 Task: Look for space in Edwardsville, United States from 8th August, 2023 to 15th August, 2023 for 9 adults in price range Rs.10000 to Rs.14000. Place can be shared room with 5 bedrooms having 9 beds and 5 bathrooms. Property type can be house, flat, guest house. Amenities needed are: wifi, TV, free parkinig on premises, gym, breakfast. Booking option can be shelf check-in. Required host language is English.
Action: Mouse moved to (419, 107)
Screenshot: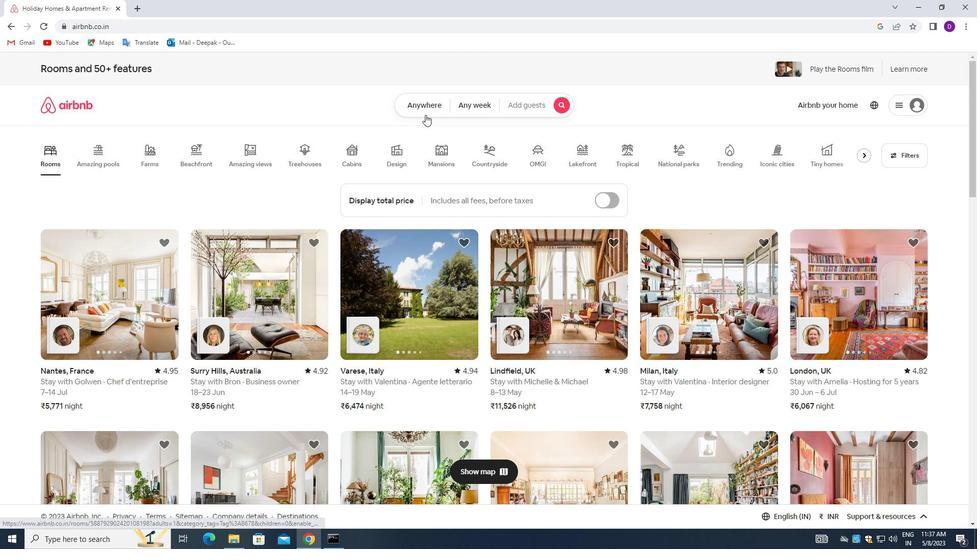 
Action: Mouse pressed left at (419, 107)
Screenshot: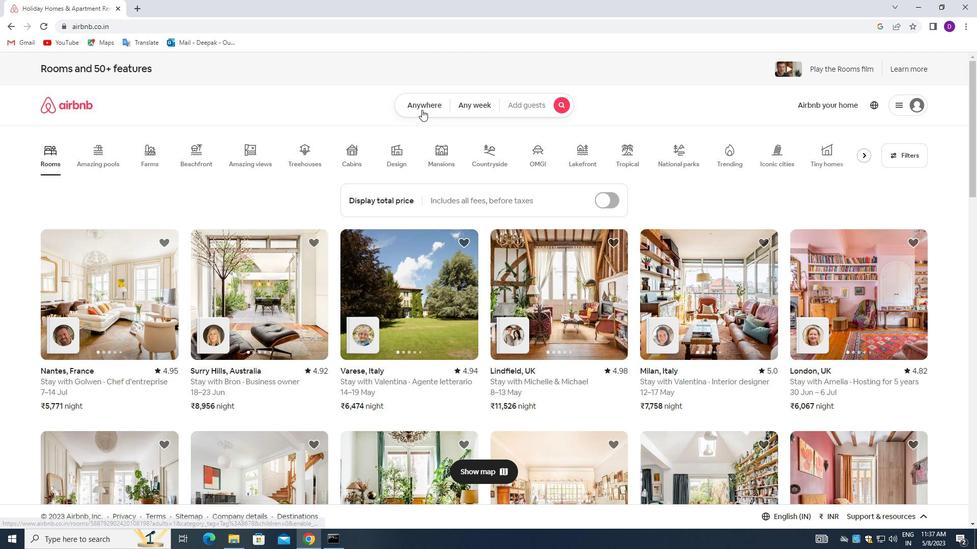 
Action: Mouse moved to (369, 145)
Screenshot: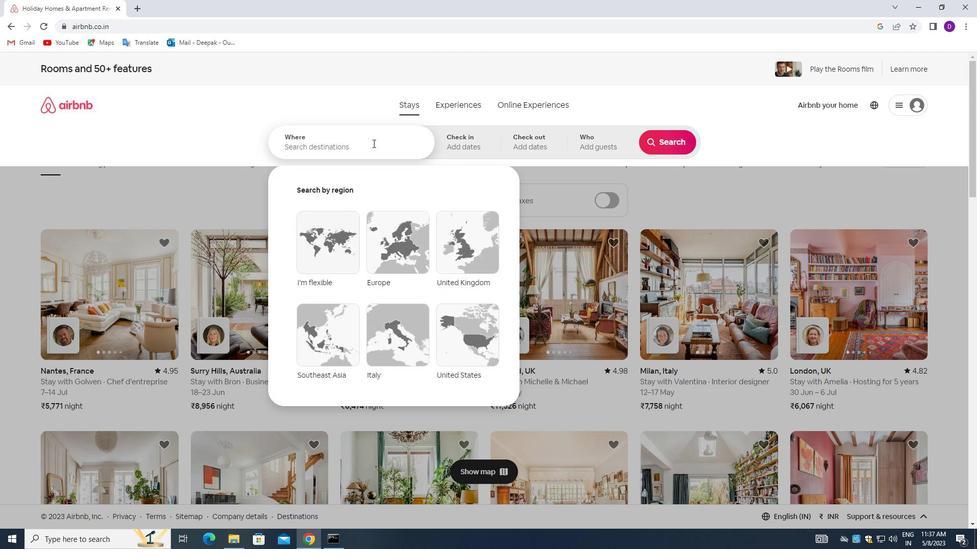 
Action: Mouse pressed left at (369, 145)
Screenshot: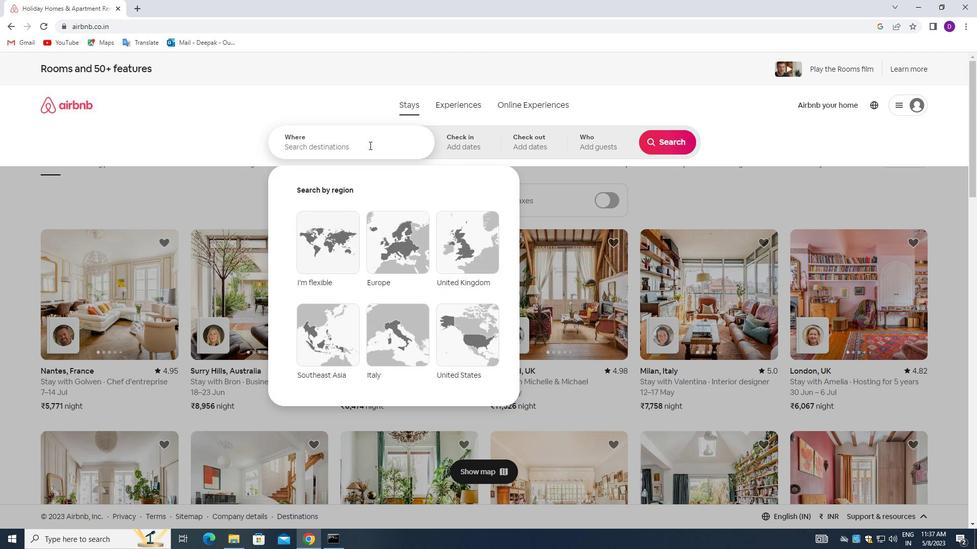 
Action: Mouse moved to (200, 211)
Screenshot: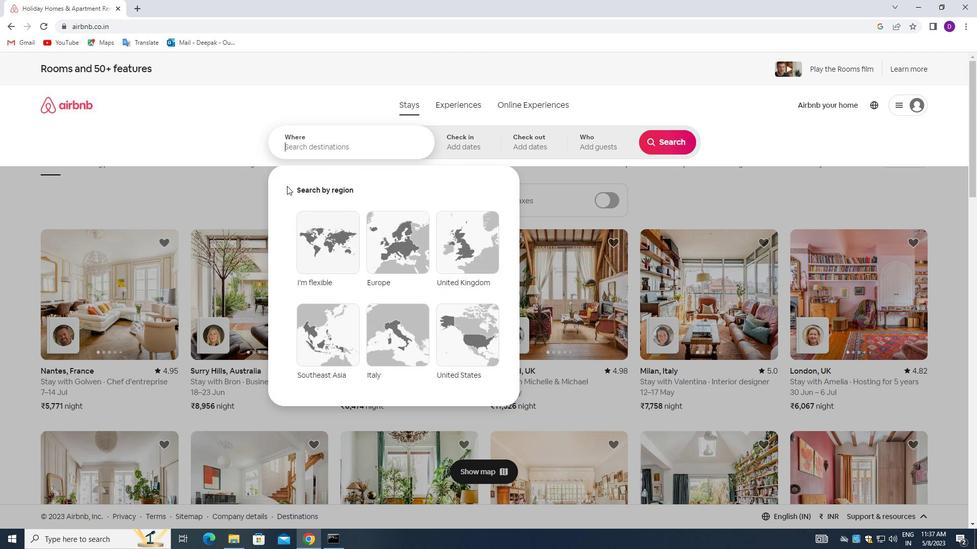 
Action: Key pressed <Key.shift_r>Edwardsville,<Key.space><Key.shift>UNITED<Key.space><Key.shift_r>STATES<Key.enter>
Screenshot: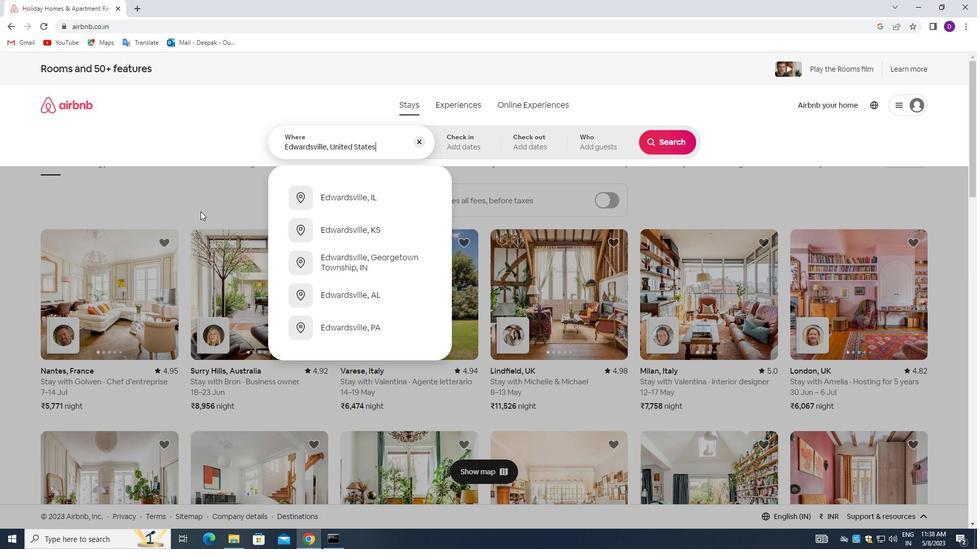 
Action: Mouse moved to (509, 241)
Screenshot: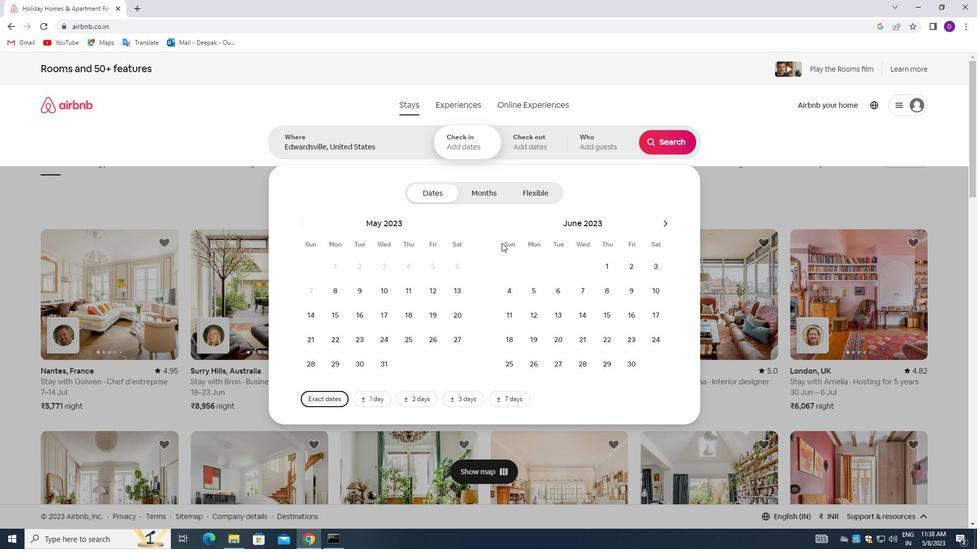 
Action: Mouse scrolled (509, 240) with delta (0, 0)
Screenshot: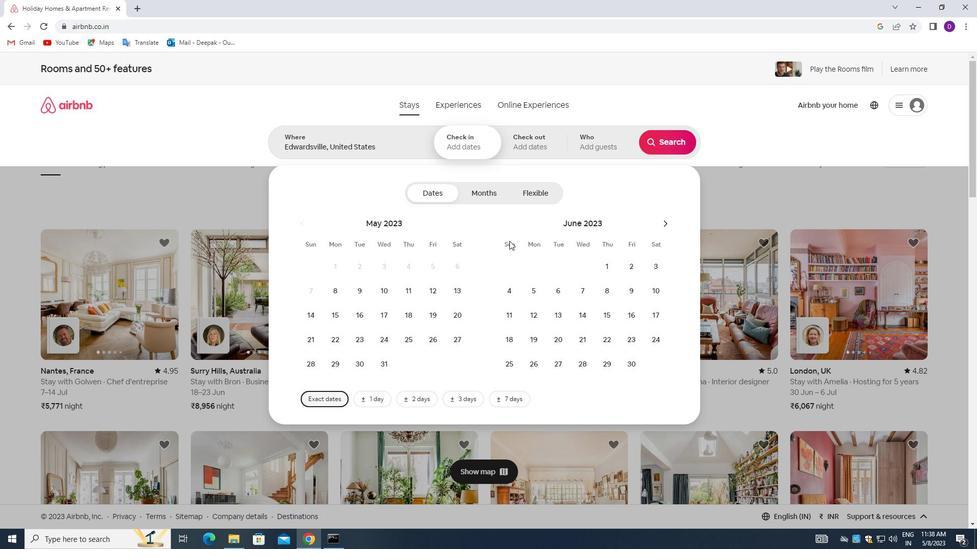 
Action: Mouse moved to (509, 241)
Screenshot: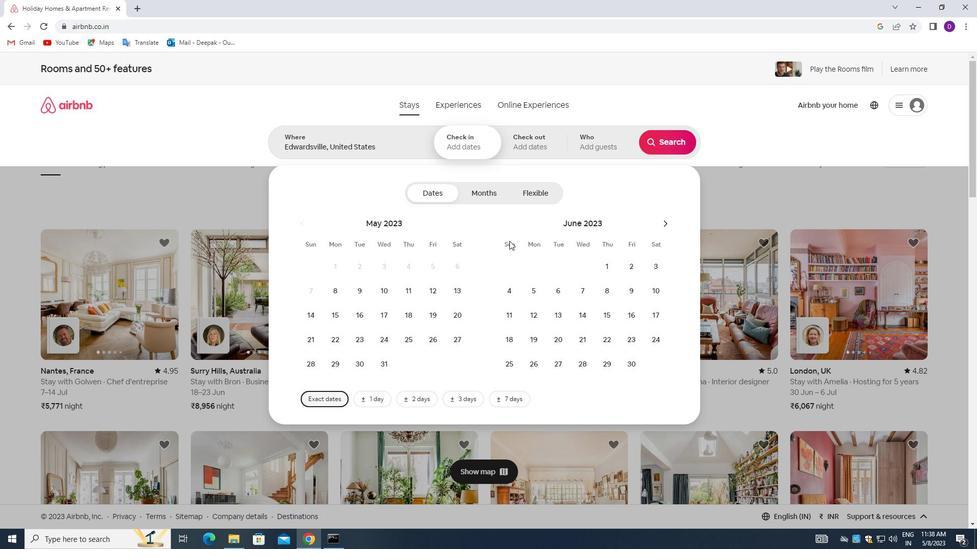 
Action: Mouse scrolled (509, 240) with delta (0, 0)
Screenshot: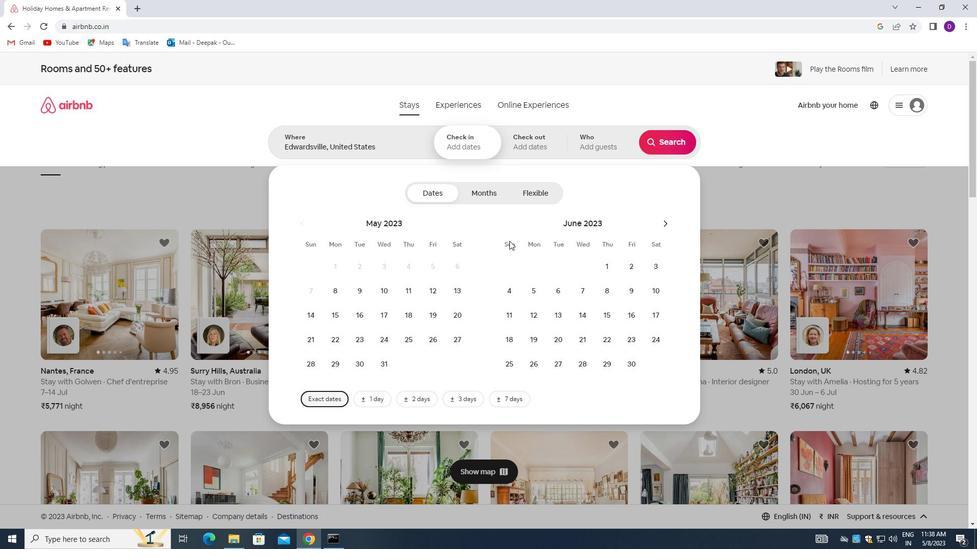 
Action: Mouse moved to (666, 230)
Screenshot: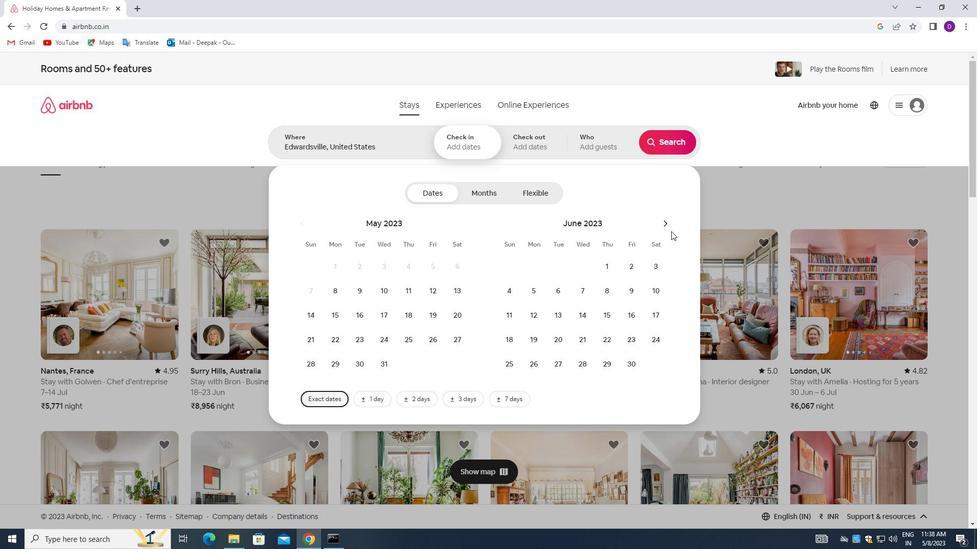 
Action: Mouse pressed left at (666, 230)
Screenshot: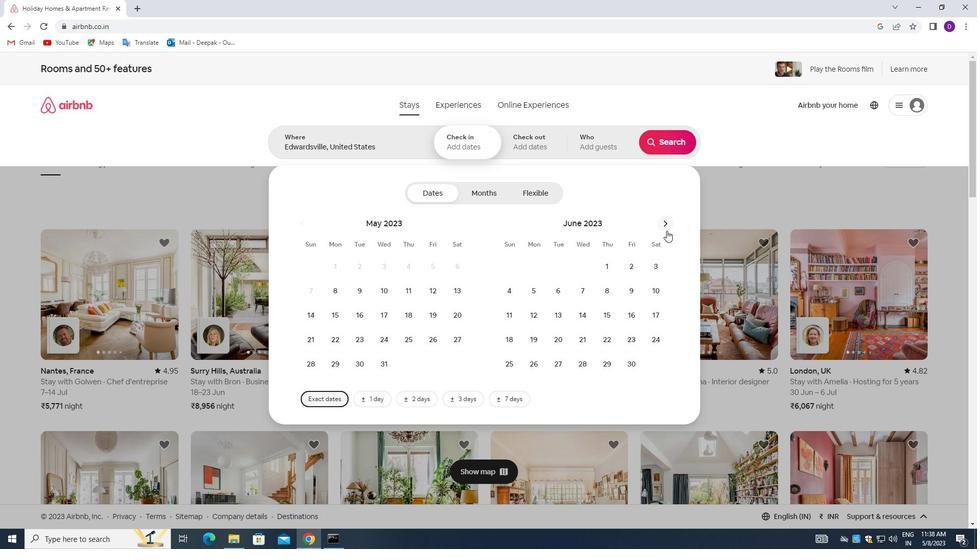 
Action: Mouse pressed left at (666, 230)
Screenshot: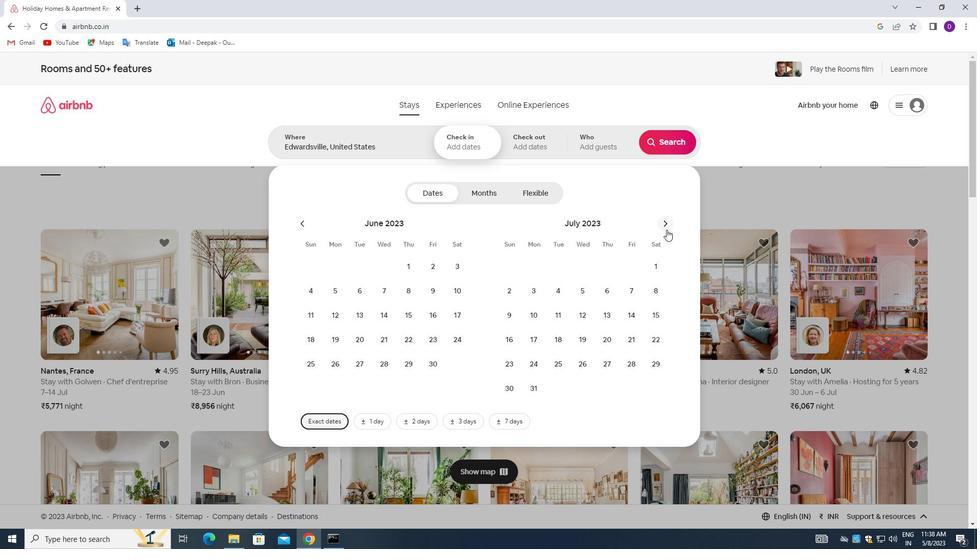 
Action: Mouse moved to (563, 292)
Screenshot: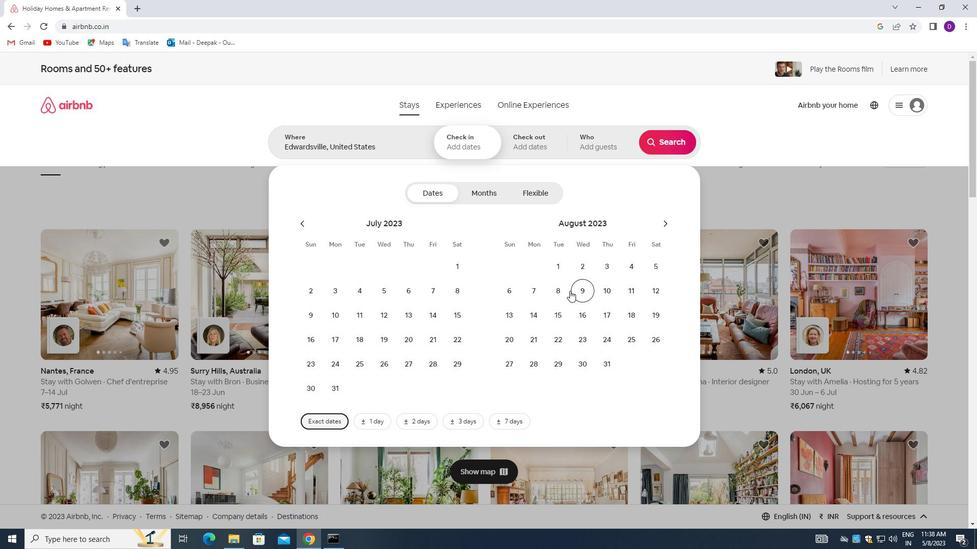
Action: Mouse pressed left at (563, 292)
Screenshot: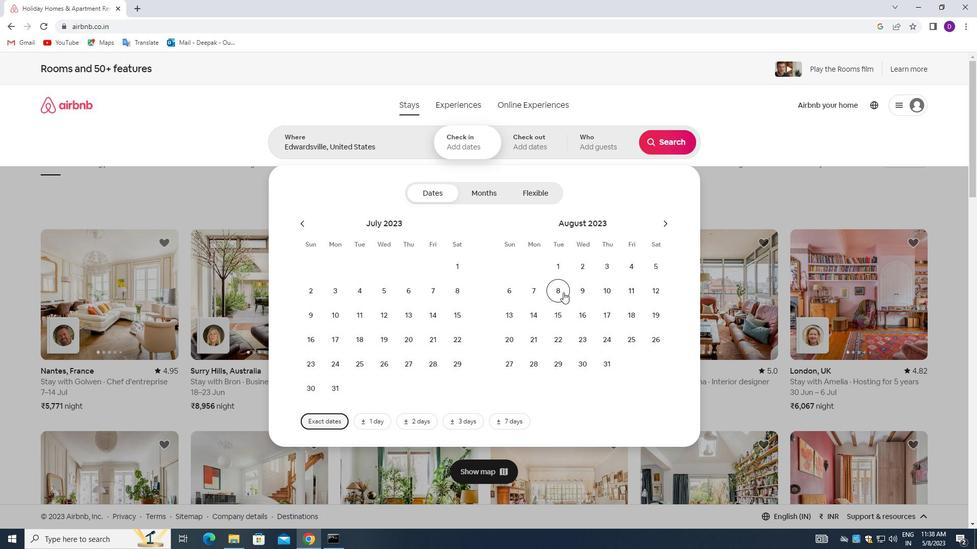 
Action: Mouse moved to (562, 312)
Screenshot: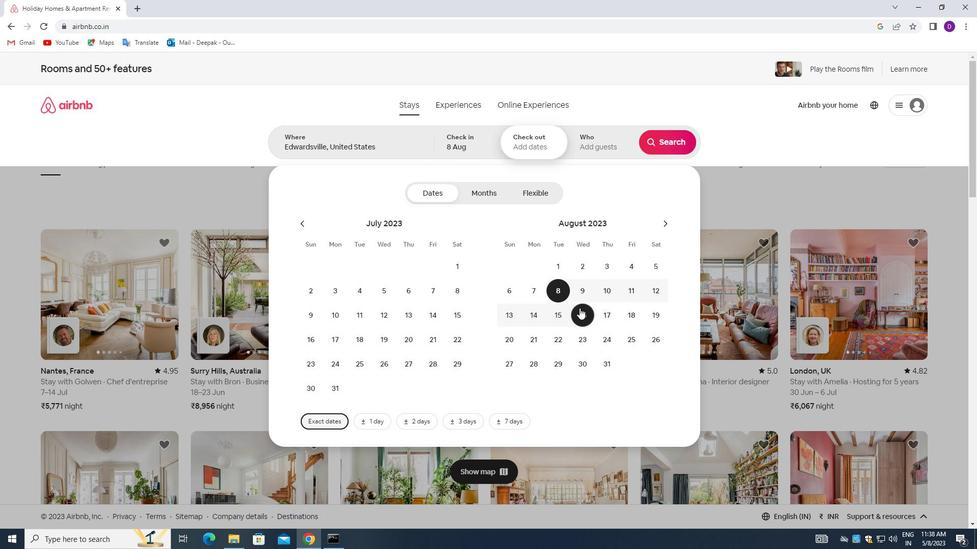 
Action: Mouse pressed left at (562, 312)
Screenshot: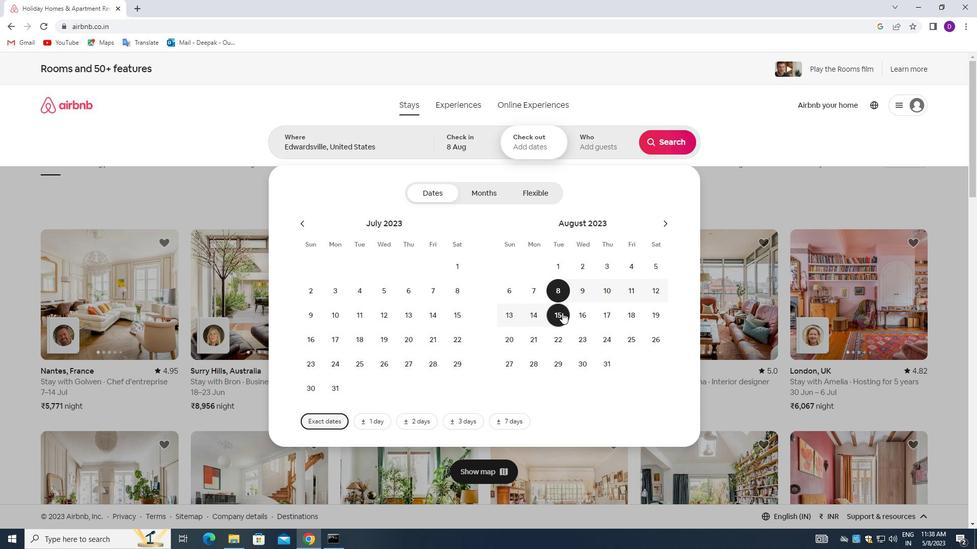 
Action: Mouse moved to (592, 146)
Screenshot: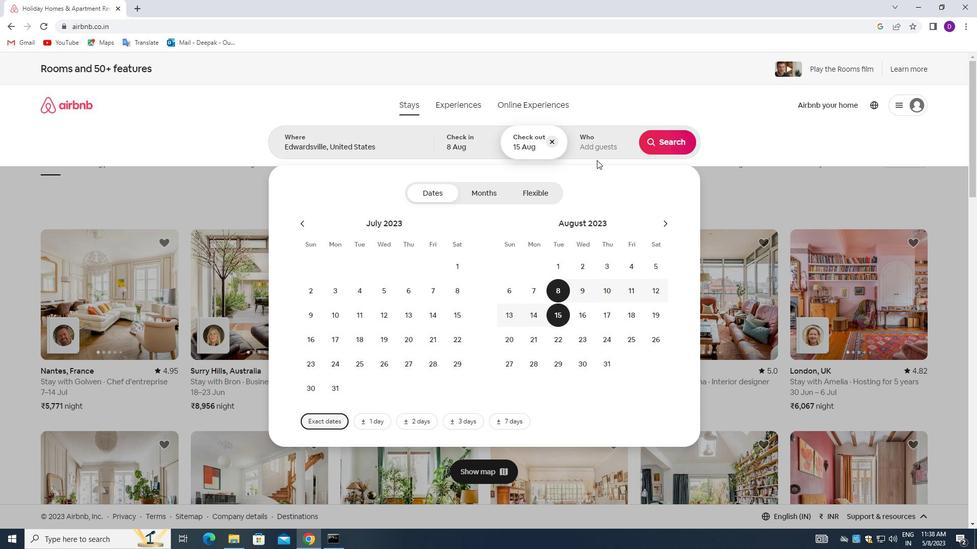 
Action: Mouse pressed left at (592, 146)
Screenshot: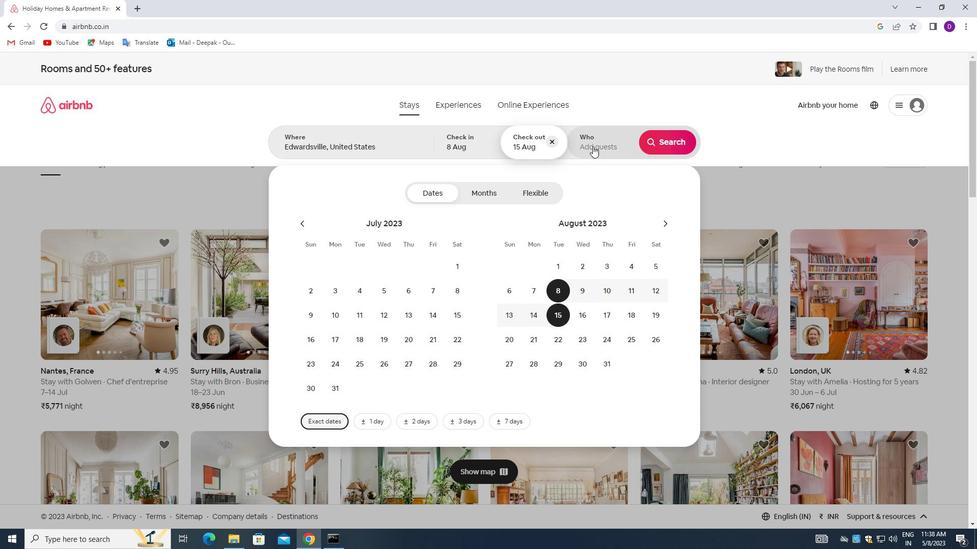 
Action: Mouse moved to (667, 197)
Screenshot: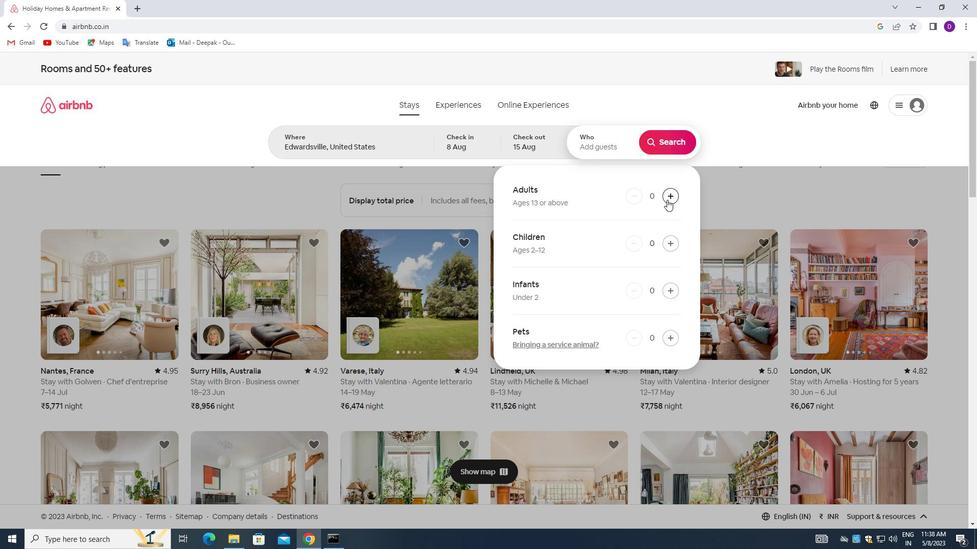 
Action: Mouse pressed left at (667, 197)
Screenshot: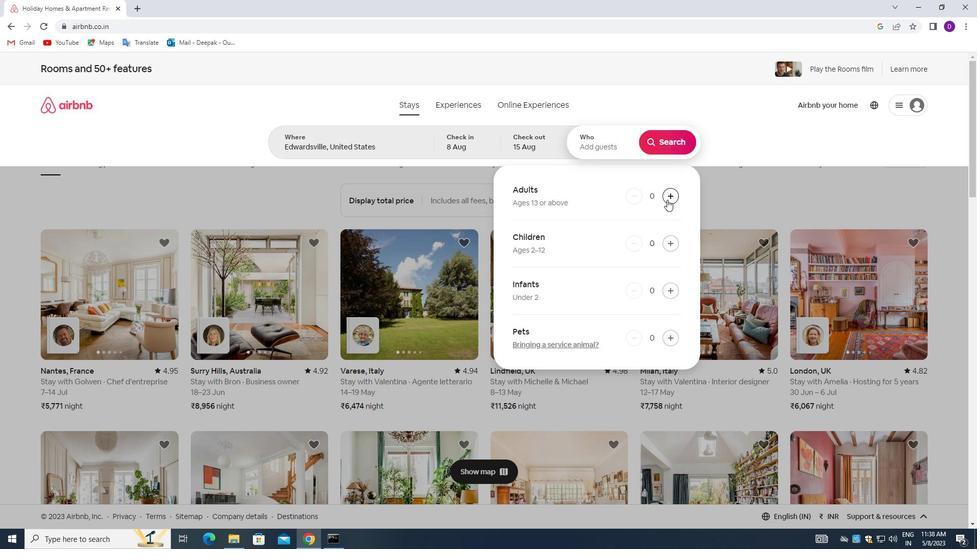 
Action: Mouse pressed left at (667, 197)
Screenshot: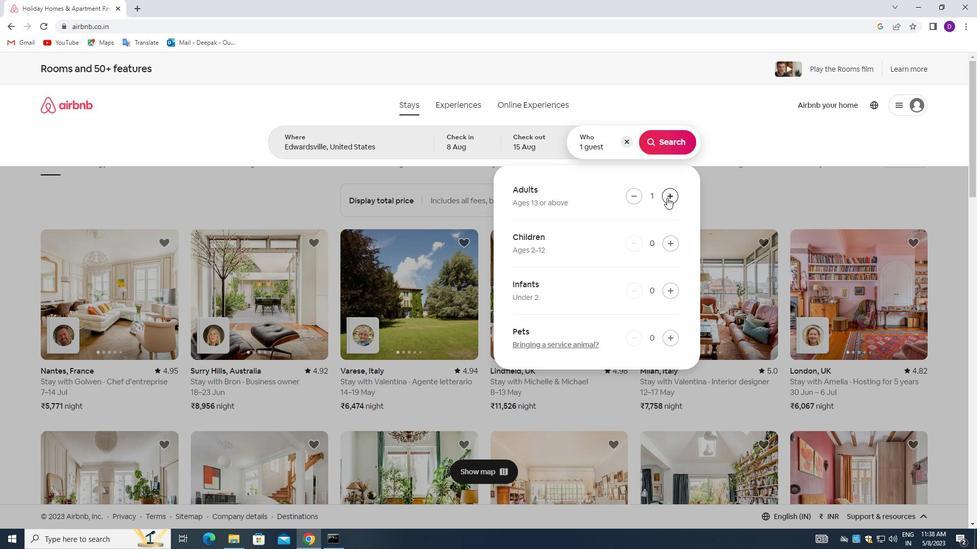 
Action: Mouse pressed left at (667, 197)
Screenshot: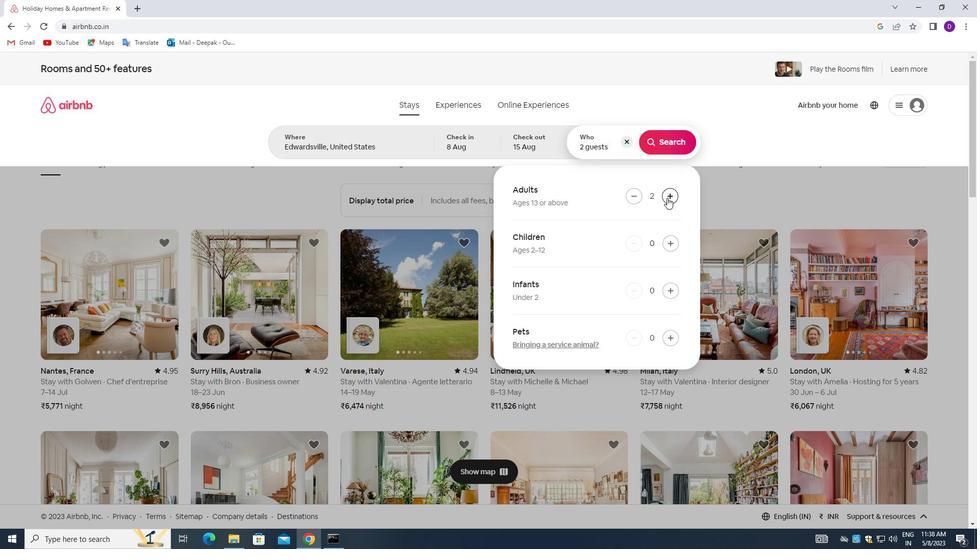 
Action: Mouse pressed left at (667, 197)
Screenshot: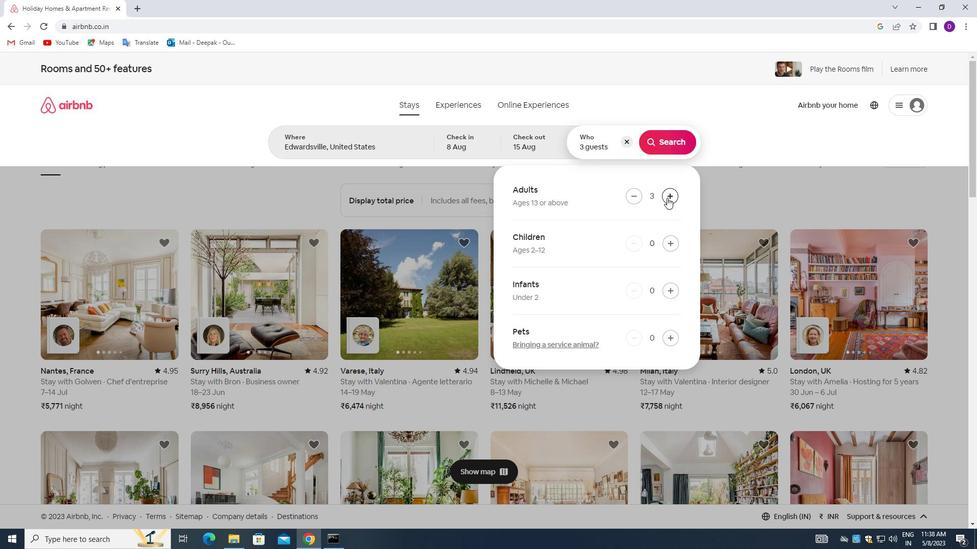 
Action: Mouse pressed left at (667, 197)
Screenshot: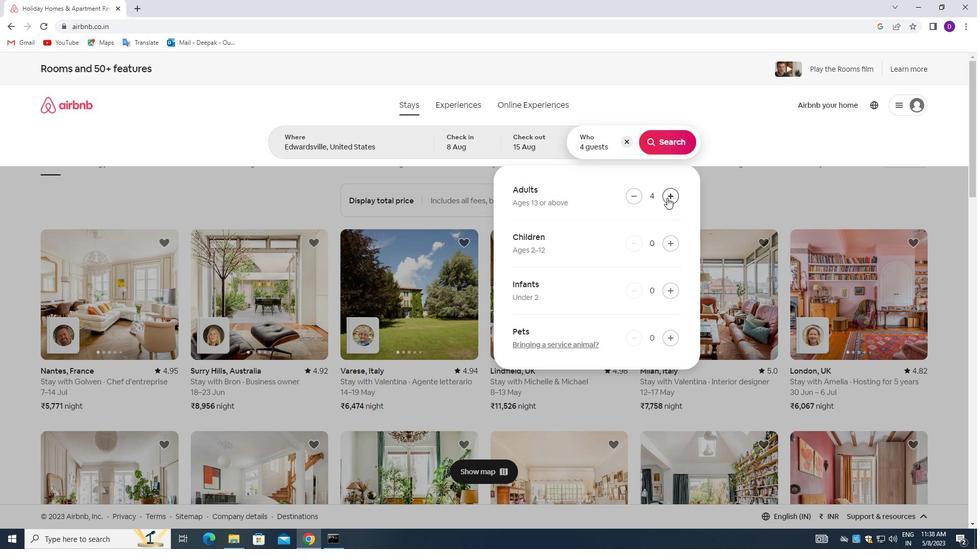 
Action: Mouse pressed left at (667, 197)
Screenshot: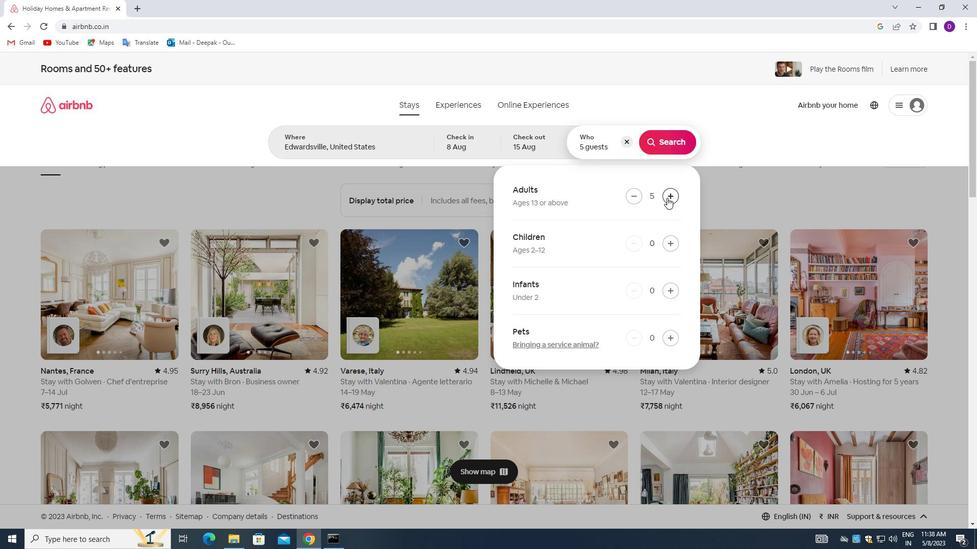 
Action: Mouse pressed left at (667, 197)
Screenshot: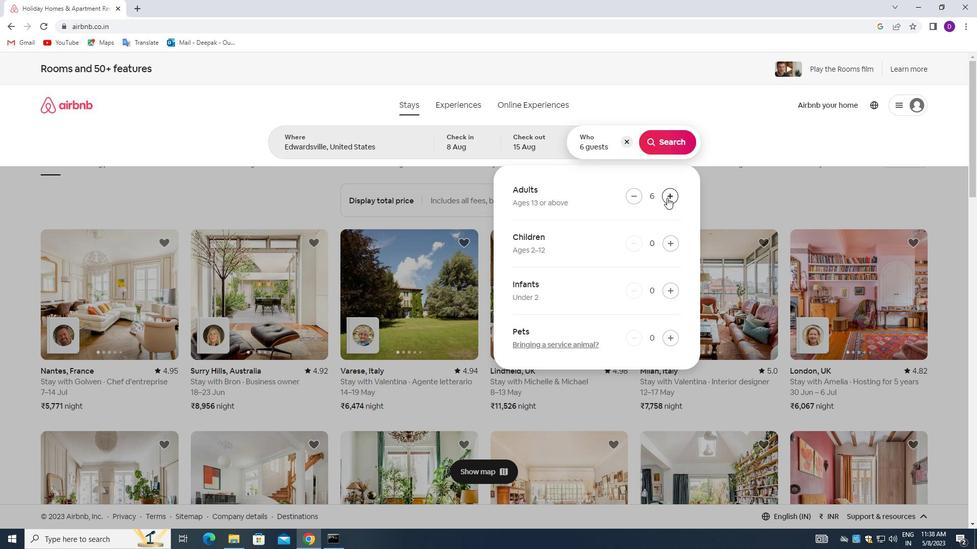 
Action: Mouse pressed left at (667, 197)
Screenshot: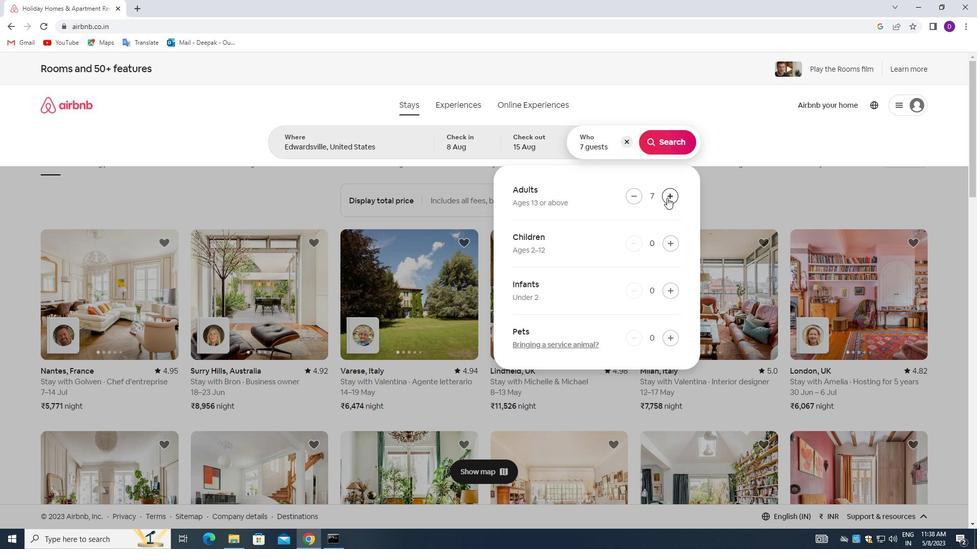 
Action: Mouse pressed left at (667, 197)
Screenshot: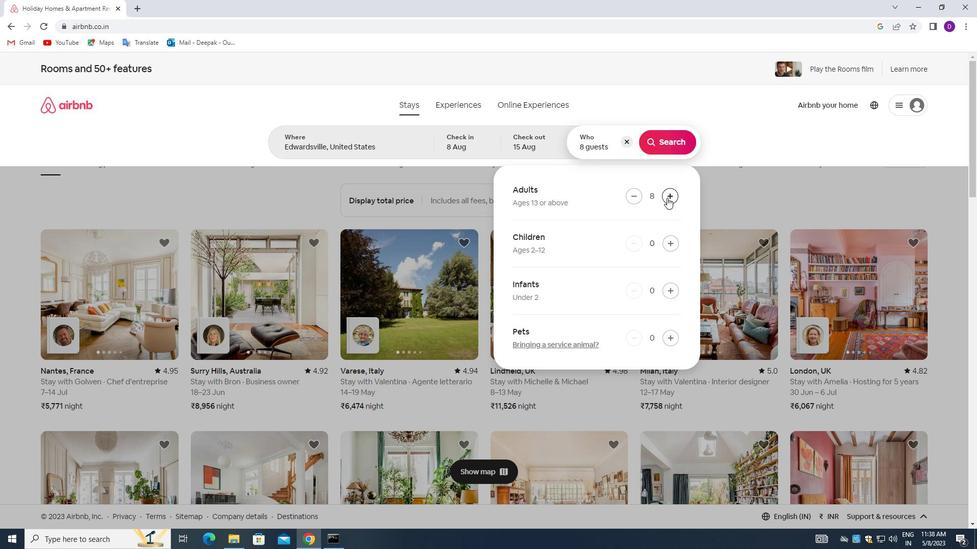 
Action: Mouse moved to (667, 146)
Screenshot: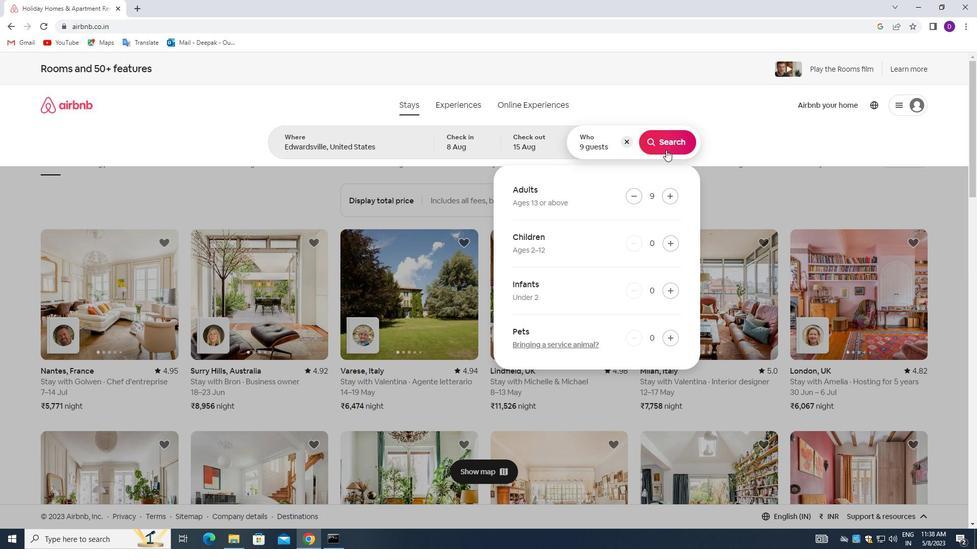 
Action: Mouse pressed left at (667, 146)
Screenshot: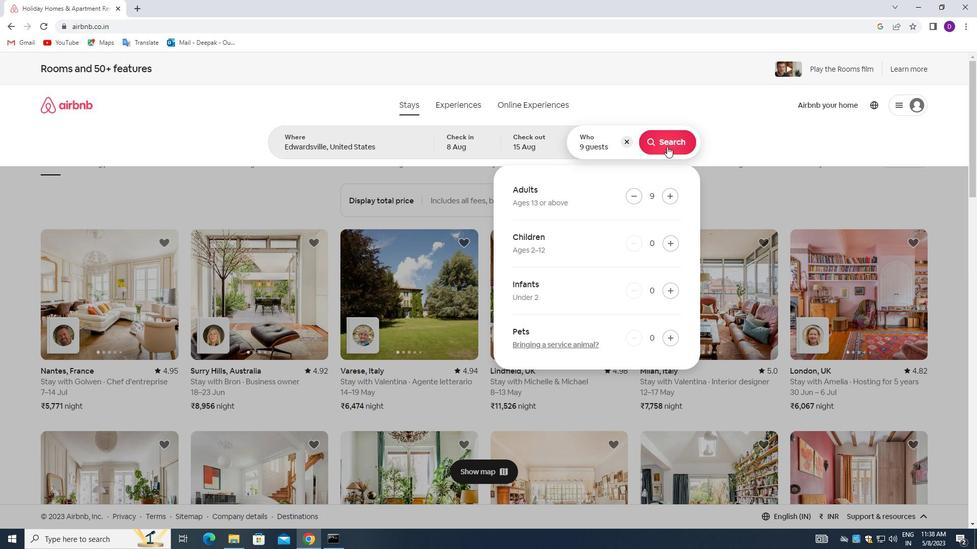 
Action: Mouse moved to (923, 72)
Screenshot: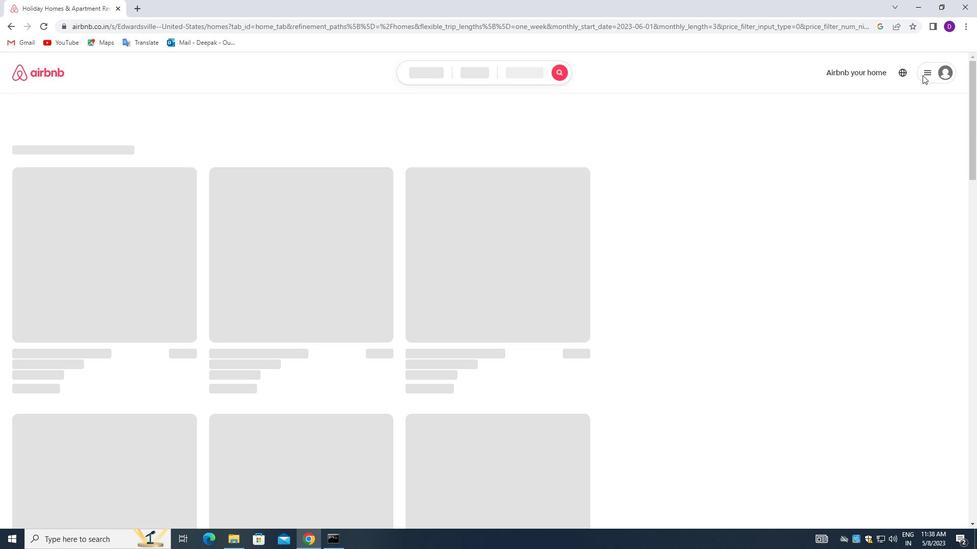 
Action: Mouse pressed left at (923, 72)
Screenshot: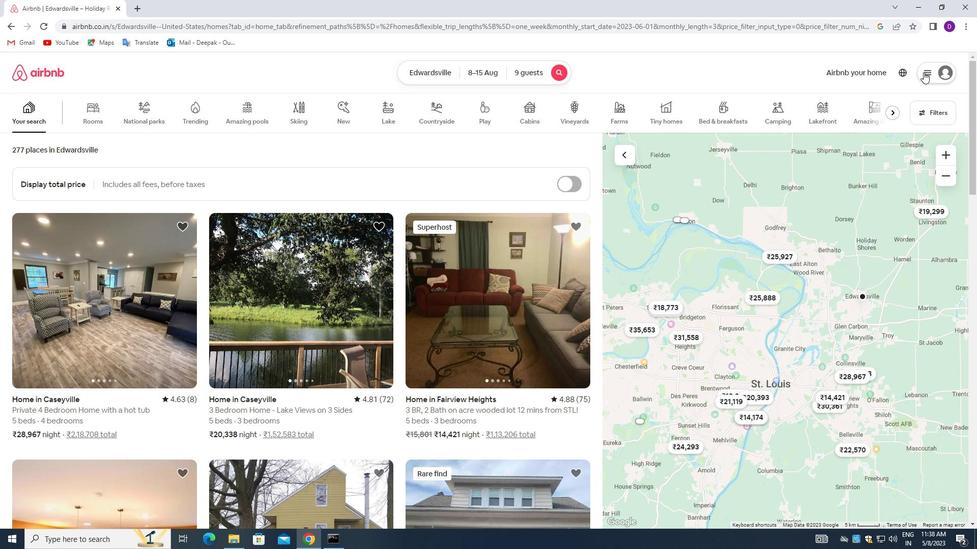 
Action: Mouse moved to (791, 76)
Screenshot: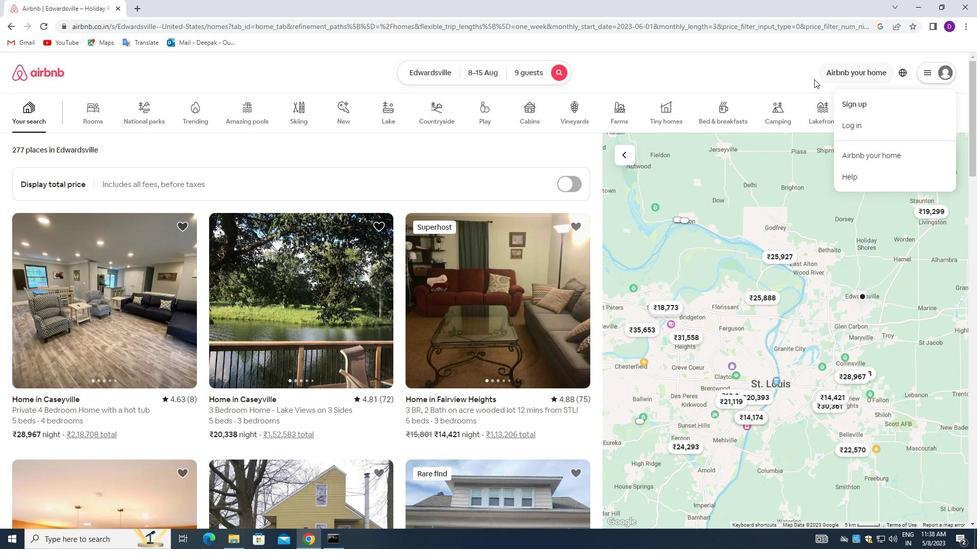 
Action: Mouse pressed left at (791, 76)
Screenshot: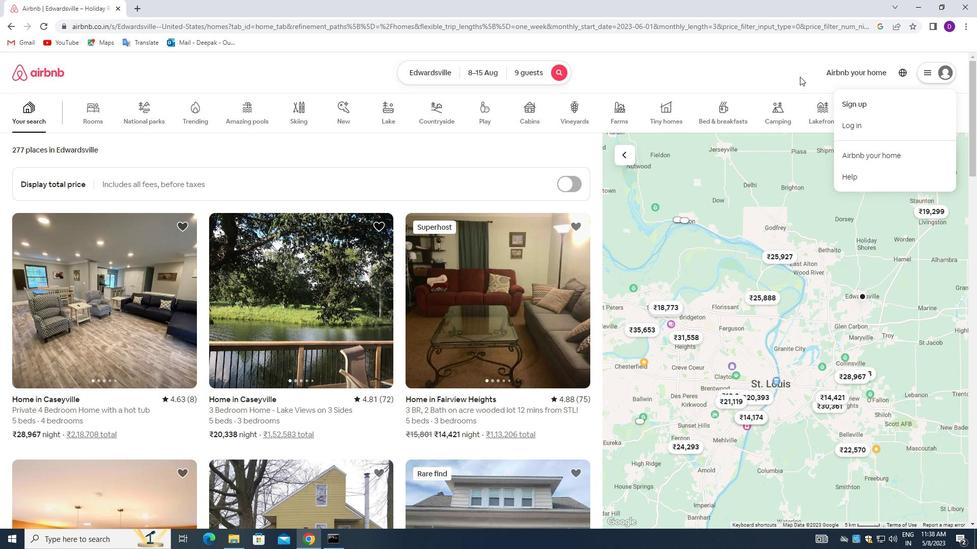 
Action: Mouse moved to (924, 113)
Screenshot: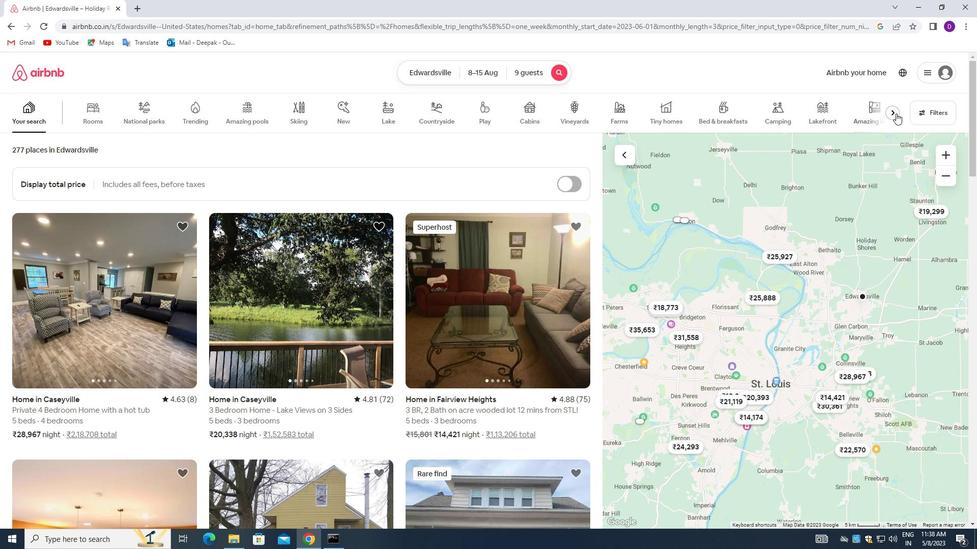 
Action: Mouse pressed left at (924, 113)
Screenshot: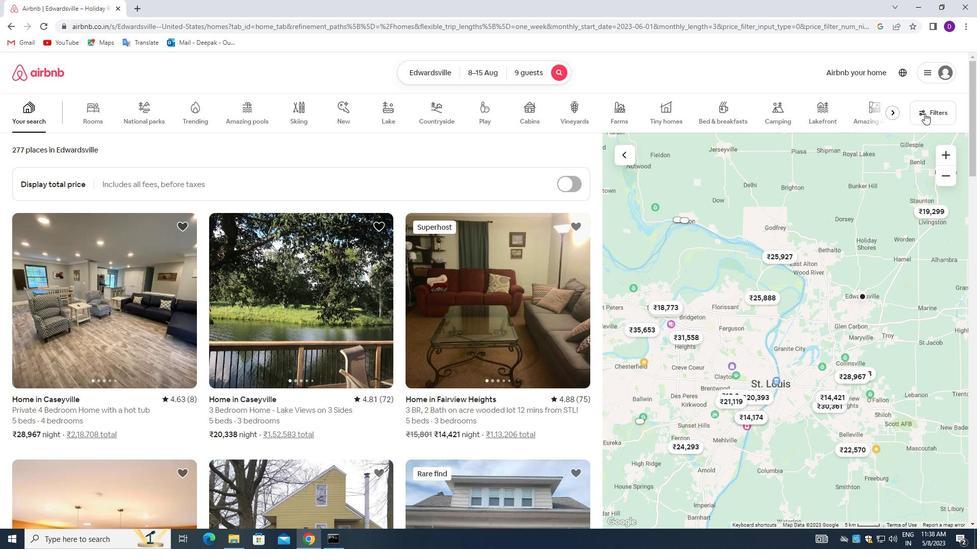 
Action: Mouse moved to (352, 363)
Screenshot: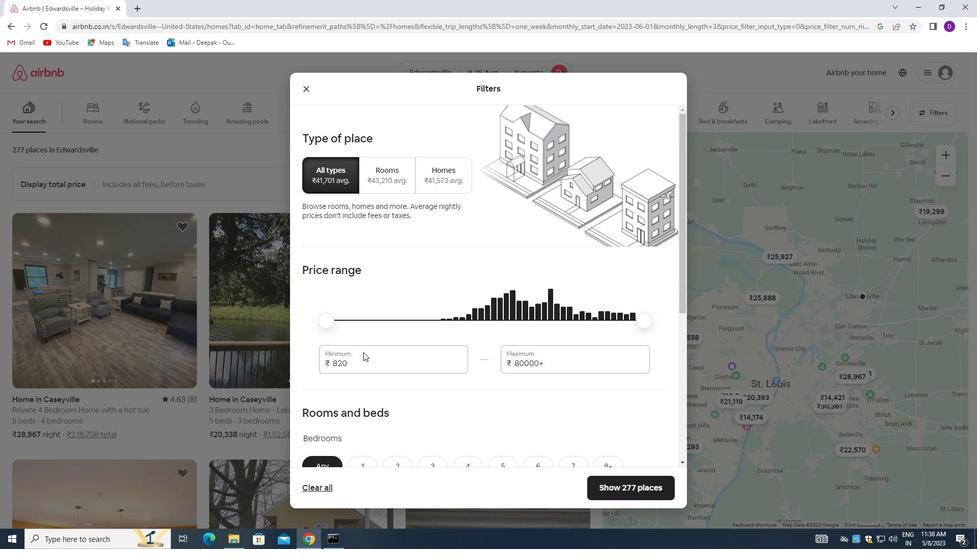 
Action: Mouse pressed left at (352, 363)
Screenshot: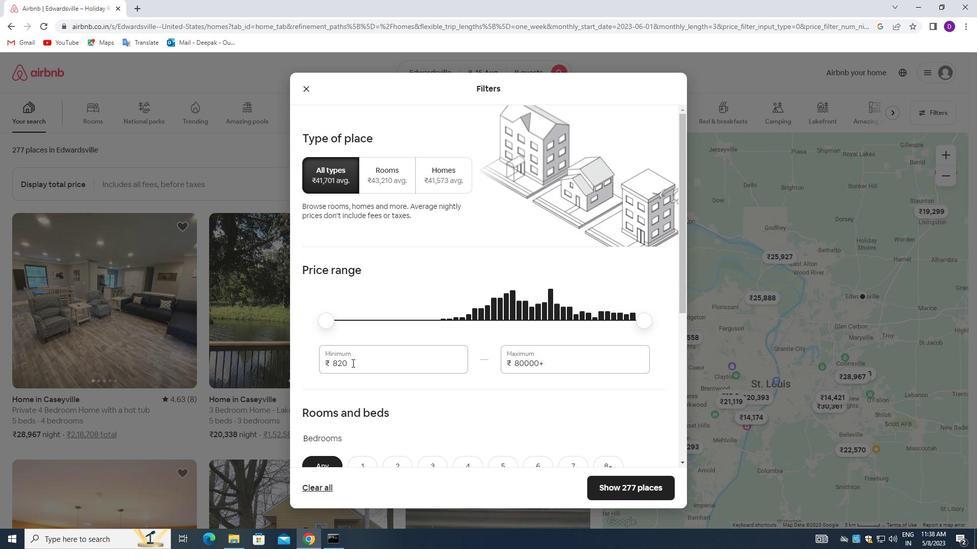 
Action: Mouse pressed left at (352, 363)
Screenshot: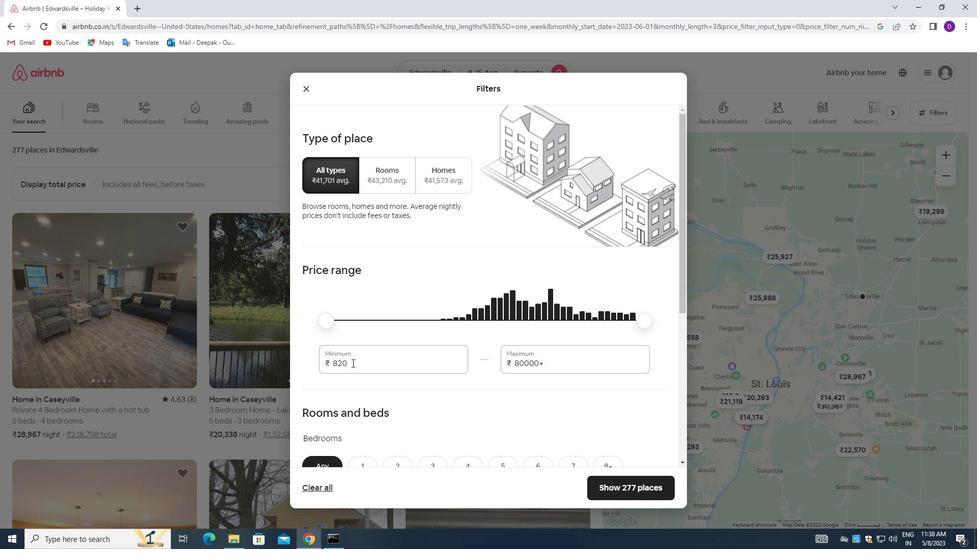 
Action: Key pressed 10000<Key.tab>14000
Screenshot: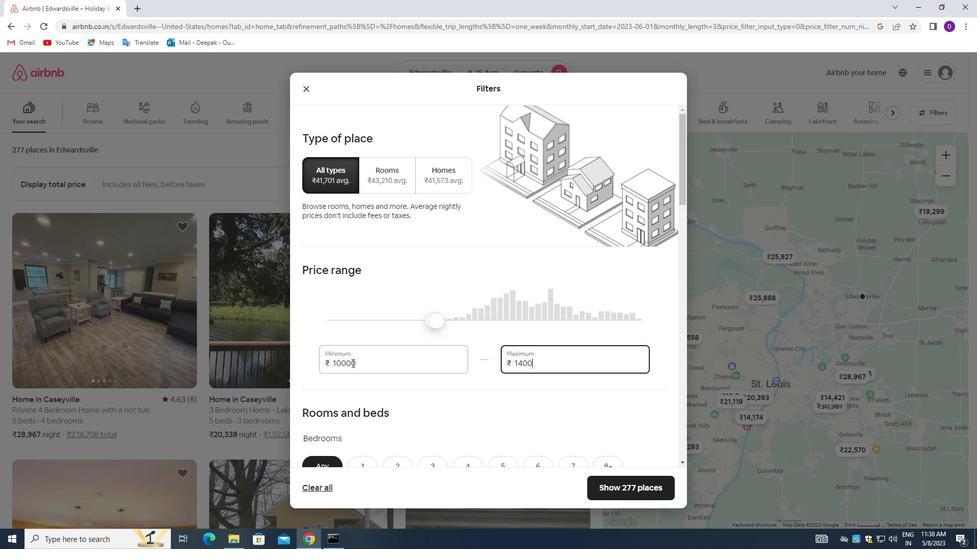 
Action: Mouse moved to (429, 349)
Screenshot: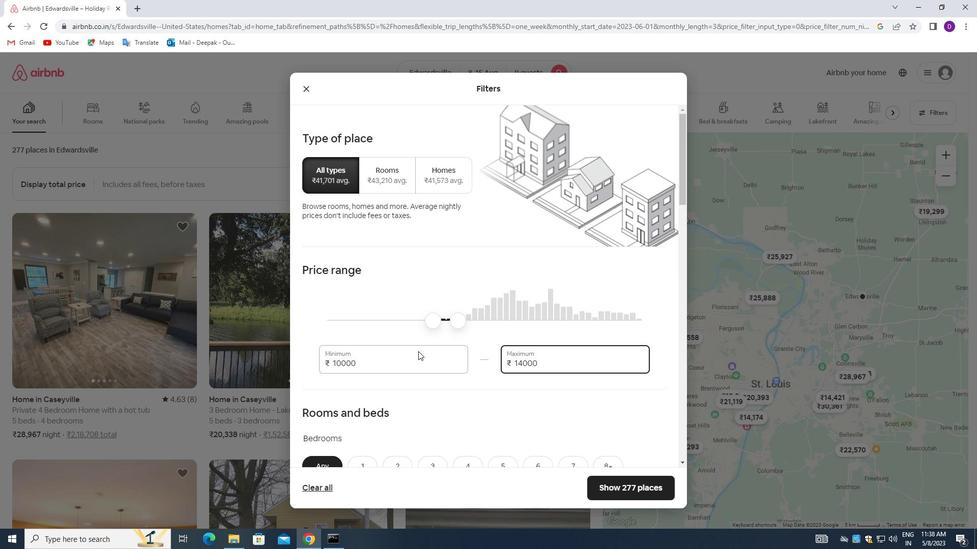 
Action: Mouse scrolled (429, 348) with delta (0, 0)
Screenshot: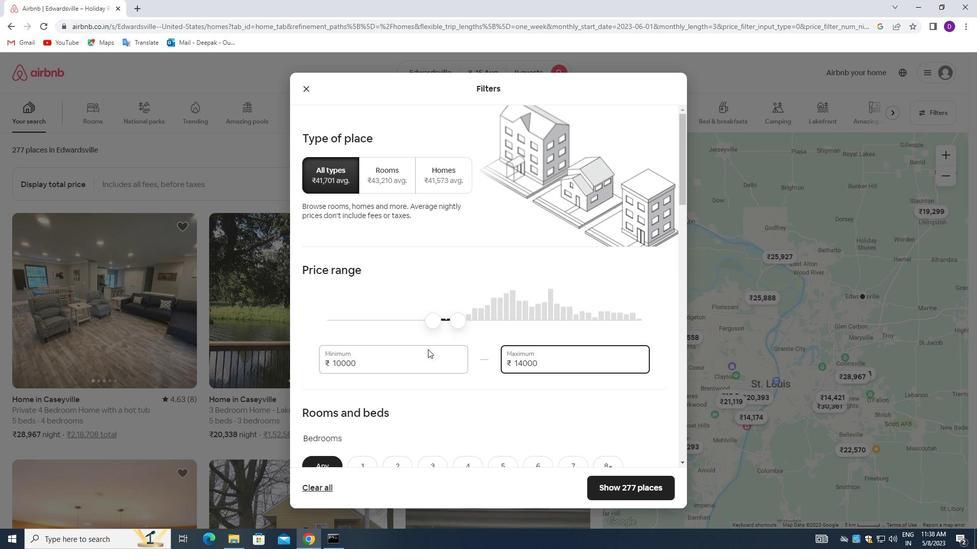
Action: Mouse scrolled (429, 348) with delta (0, 0)
Screenshot: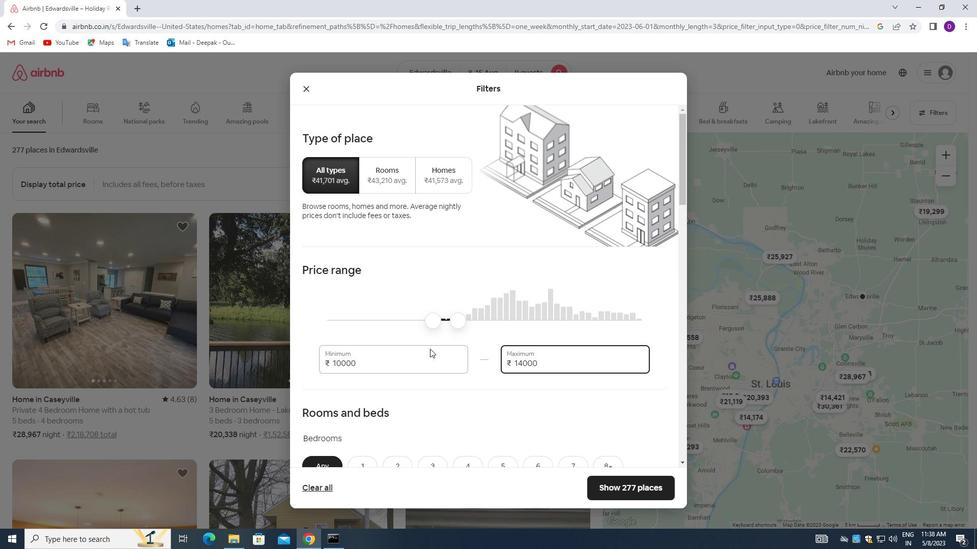 
Action: Mouse scrolled (429, 348) with delta (0, 0)
Screenshot: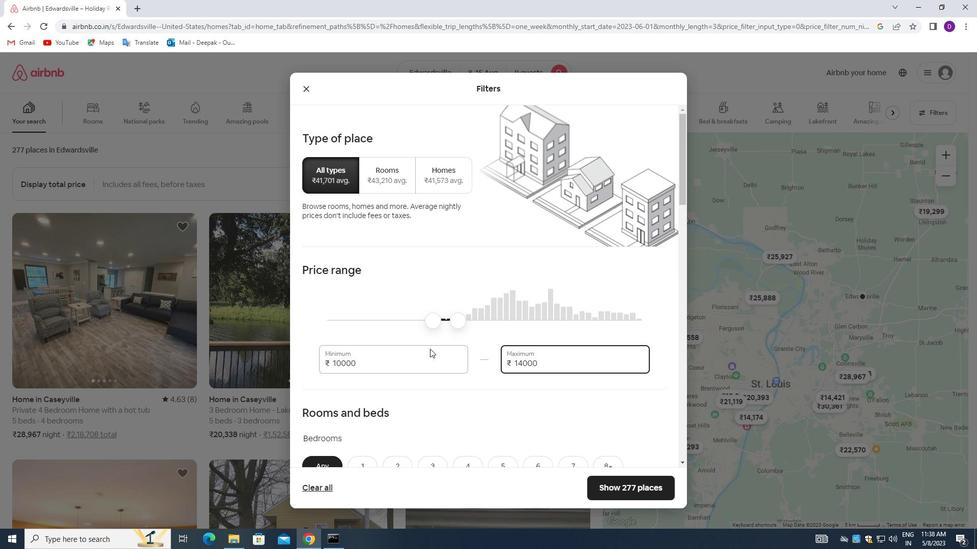 
Action: Mouse scrolled (429, 348) with delta (0, 0)
Screenshot: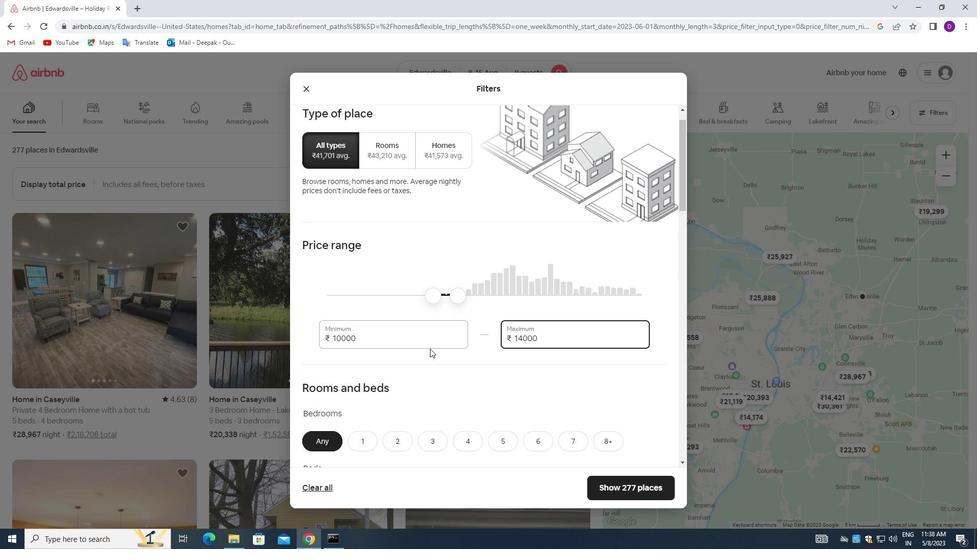 
Action: Mouse moved to (502, 267)
Screenshot: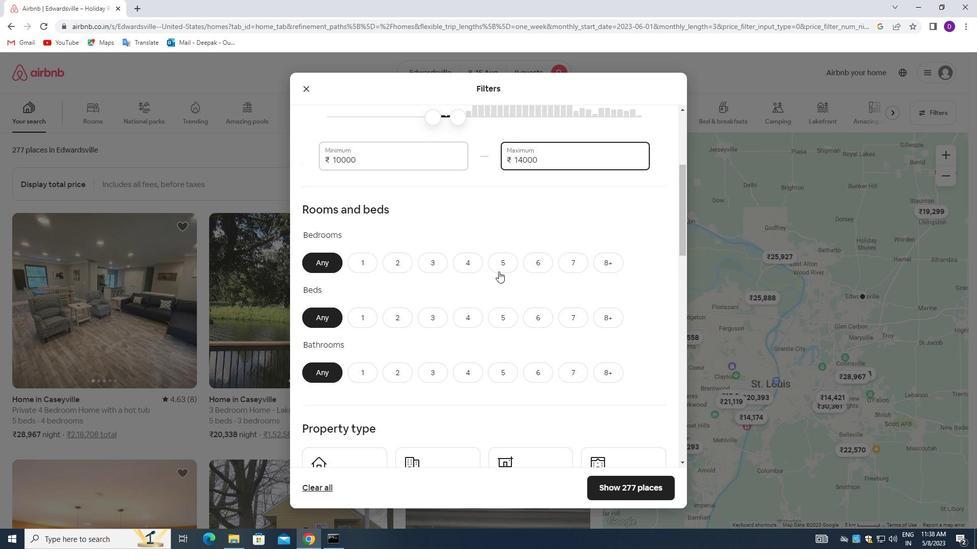 
Action: Mouse pressed left at (502, 267)
Screenshot: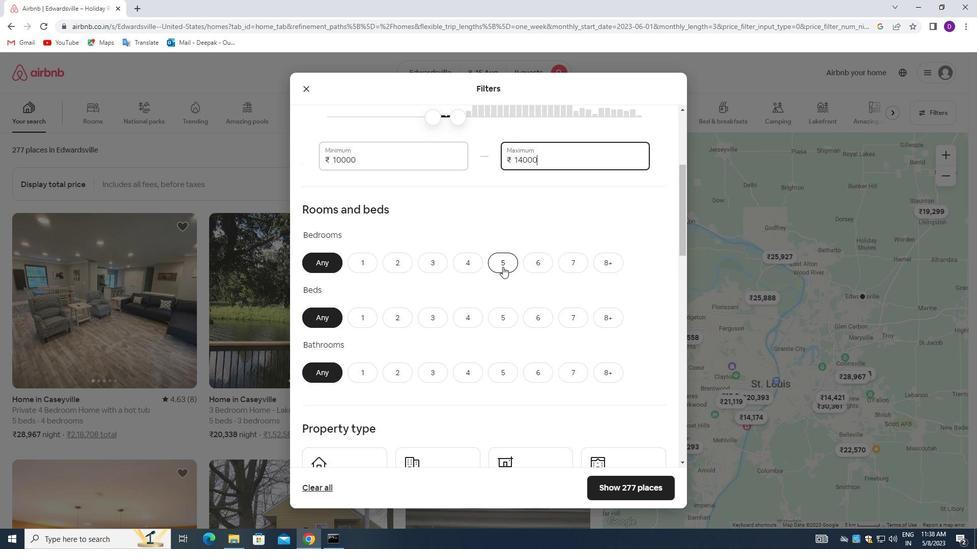 
Action: Mouse moved to (605, 321)
Screenshot: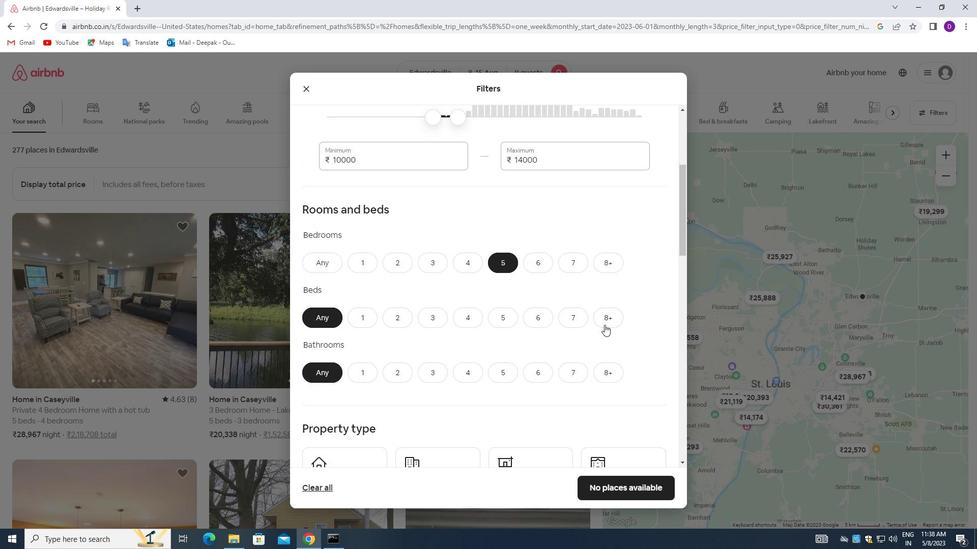 
Action: Mouse pressed left at (605, 321)
Screenshot: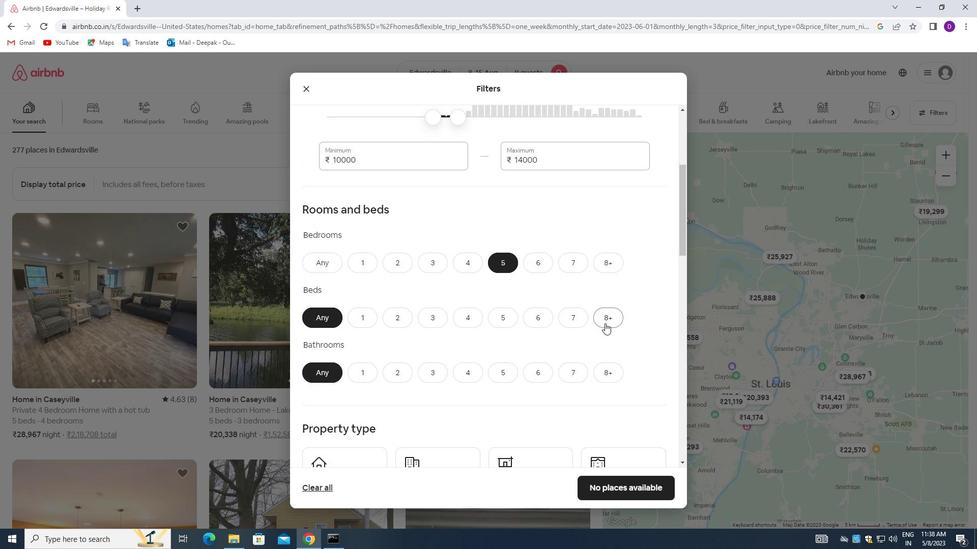 
Action: Mouse moved to (504, 376)
Screenshot: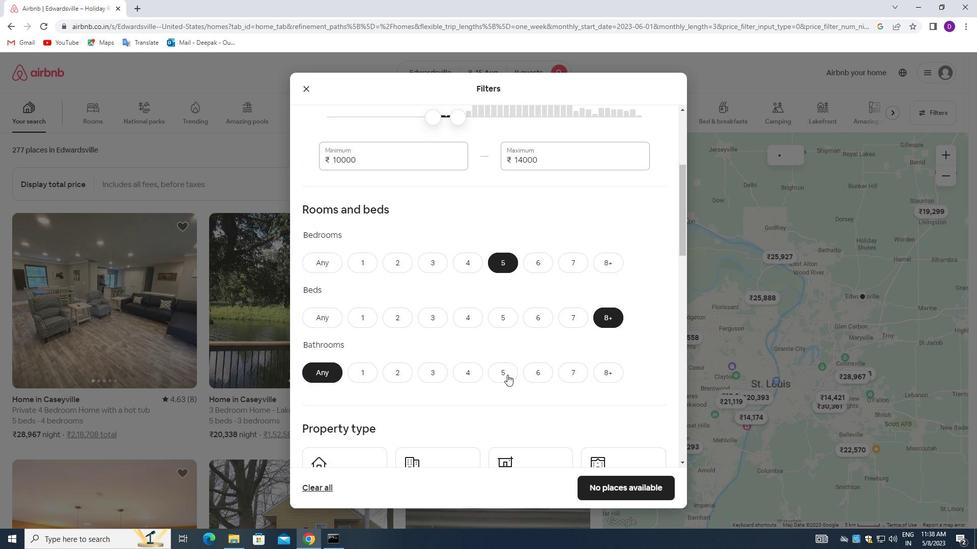 
Action: Mouse pressed left at (504, 376)
Screenshot: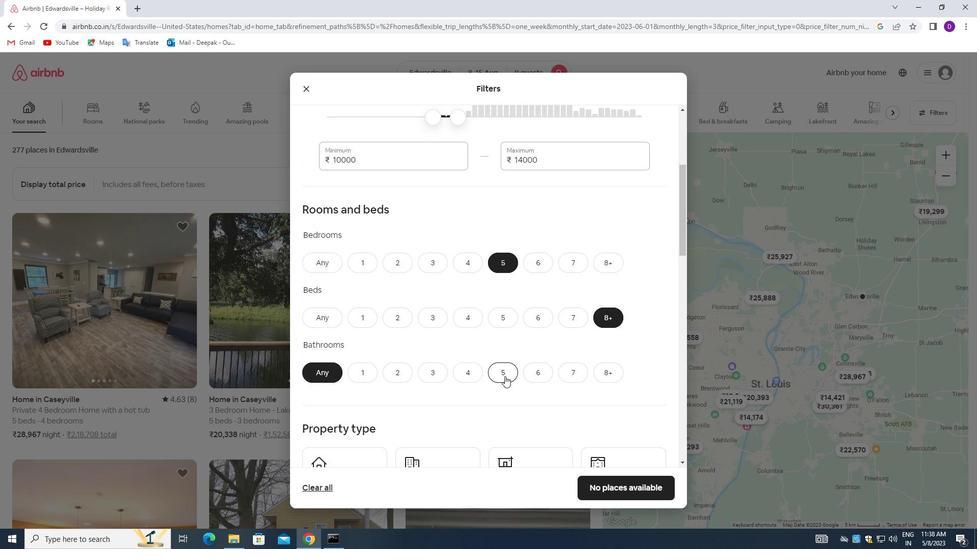 
Action: Mouse moved to (493, 330)
Screenshot: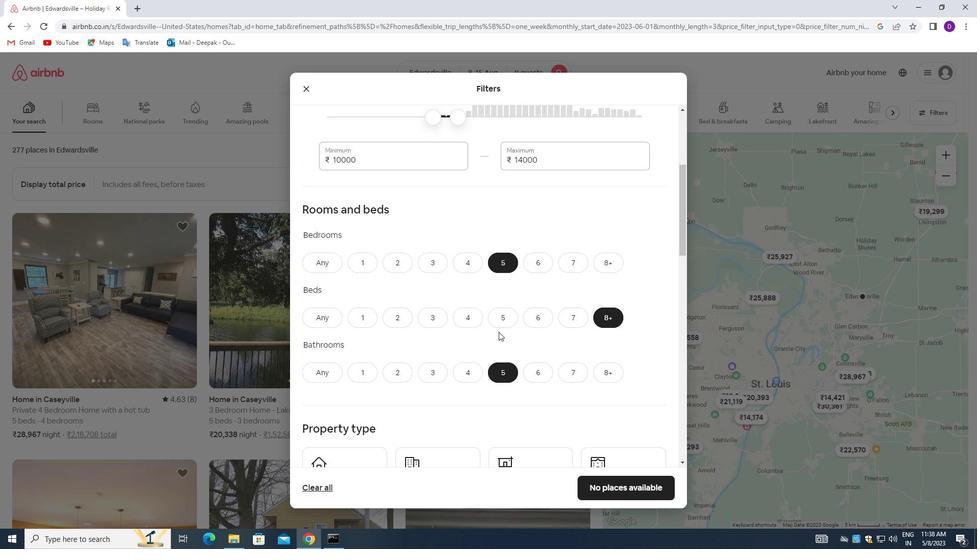 
Action: Mouse scrolled (493, 329) with delta (0, 0)
Screenshot: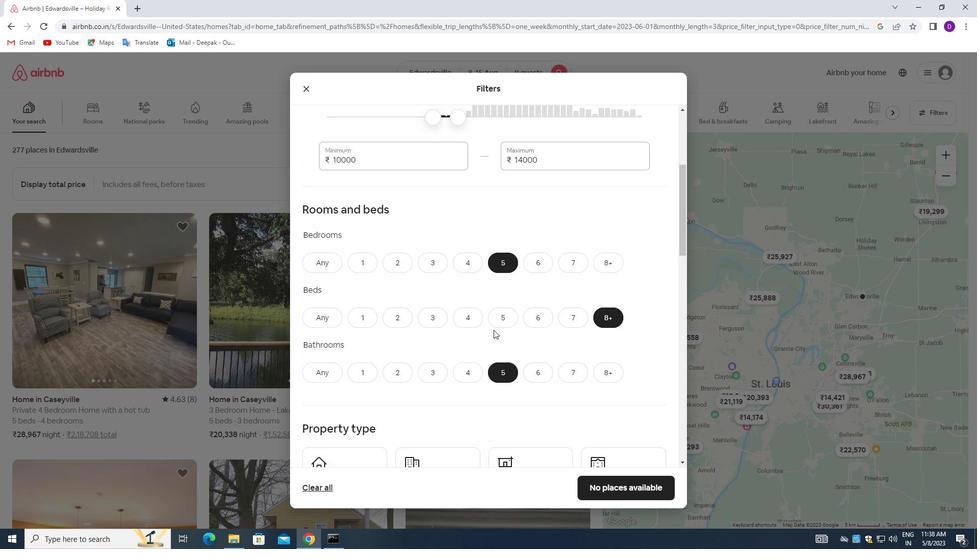 
Action: Mouse scrolled (493, 329) with delta (0, 0)
Screenshot: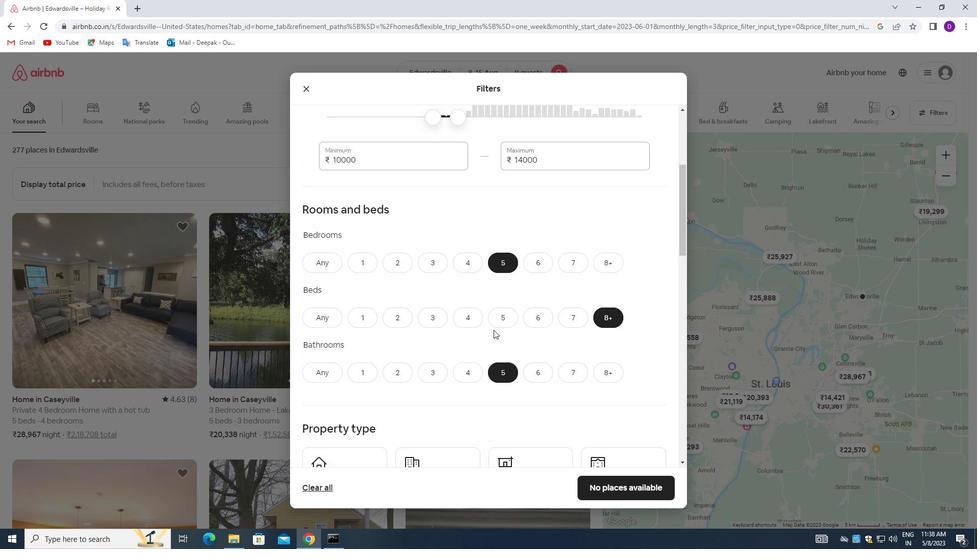 
Action: Mouse moved to (500, 326)
Screenshot: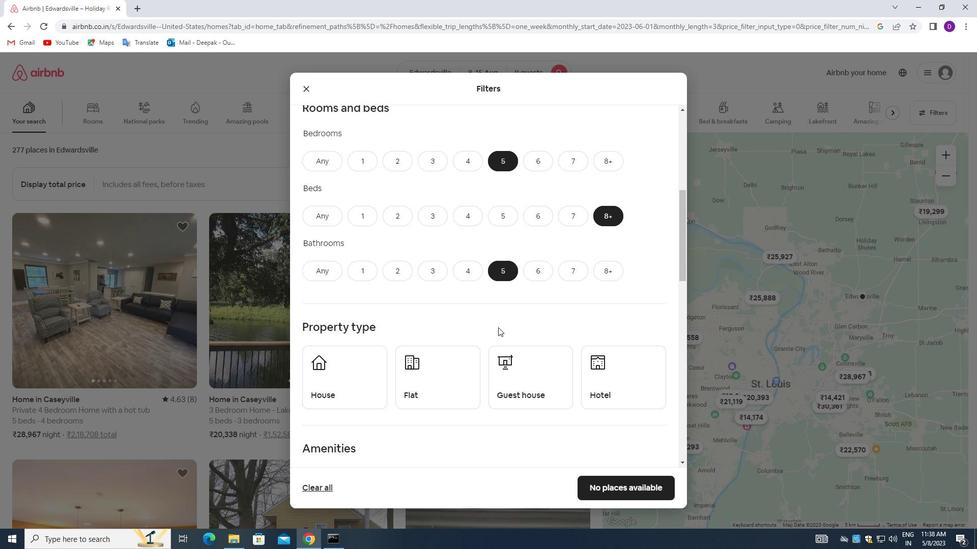 
Action: Mouse scrolled (500, 325) with delta (0, 0)
Screenshot: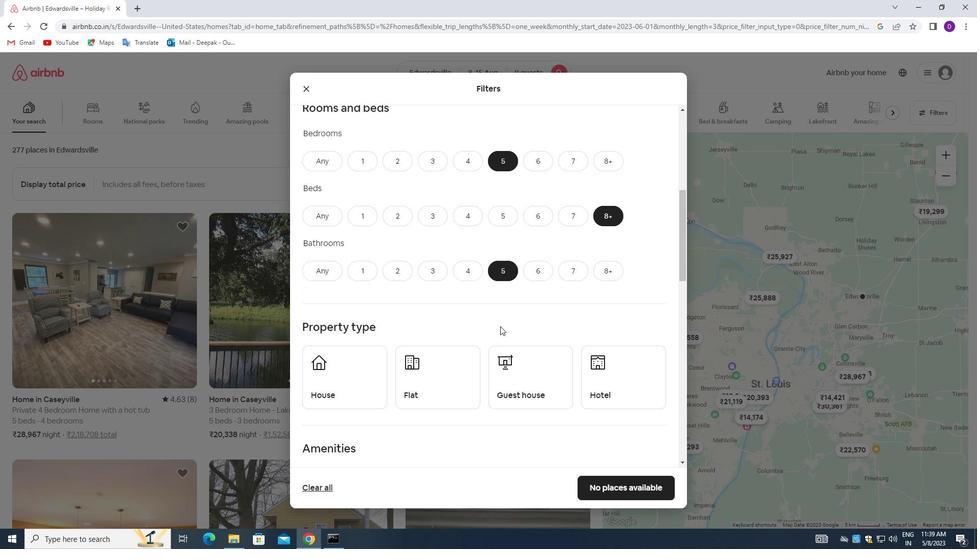 
Action: Mouse scrolled (500, 325) with delta (0, 0)
Screenshot: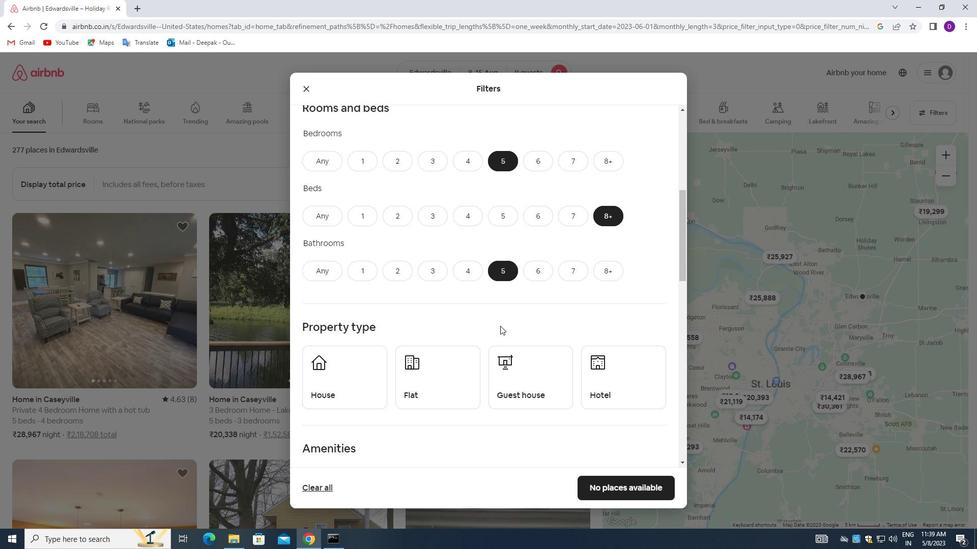 
Action: Mouse moved to (366, 273)
Screenshot: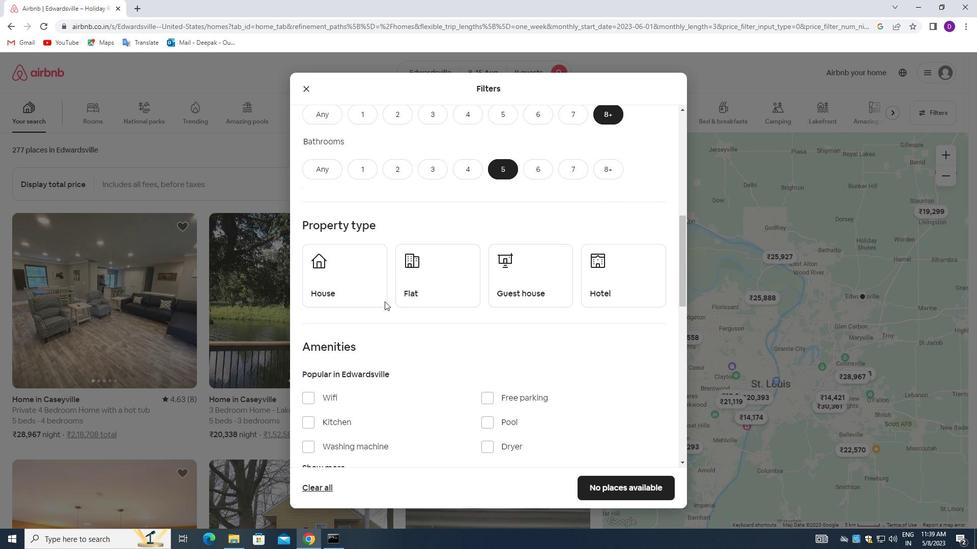 
Action: Mouse pressed left at (366, 273)
Screenshot: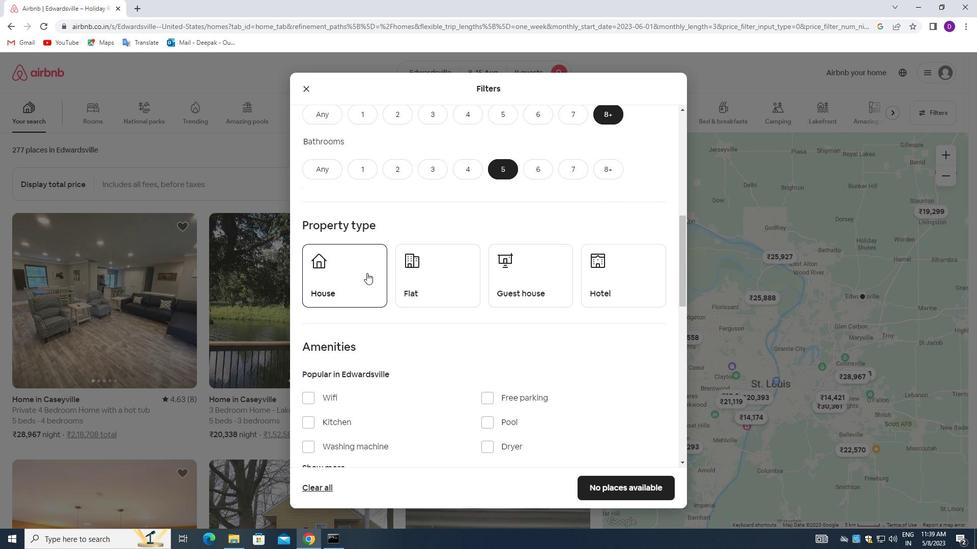 
Action: Mouse moved to (445, 267)
Screenshot: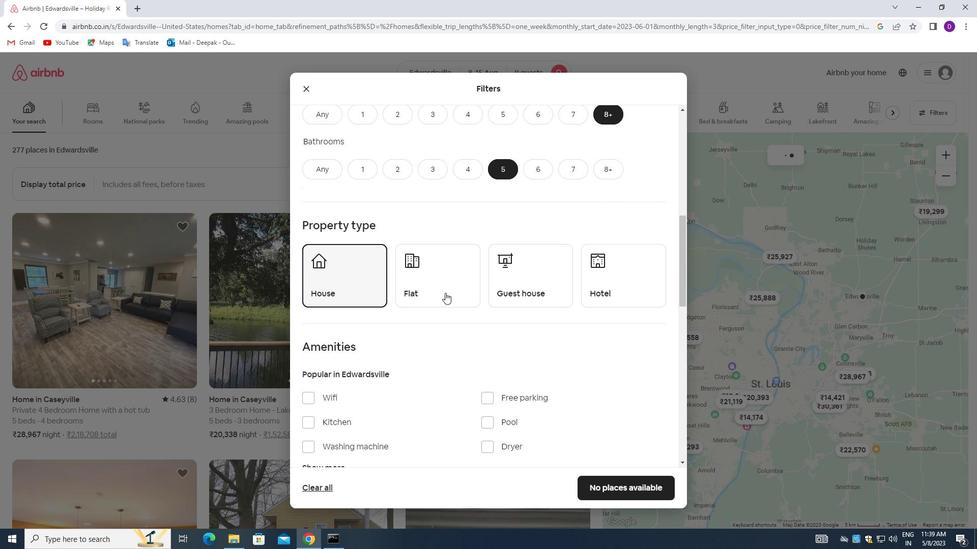 
Action: Mouse pressed left at (445, 267)
Screenshot: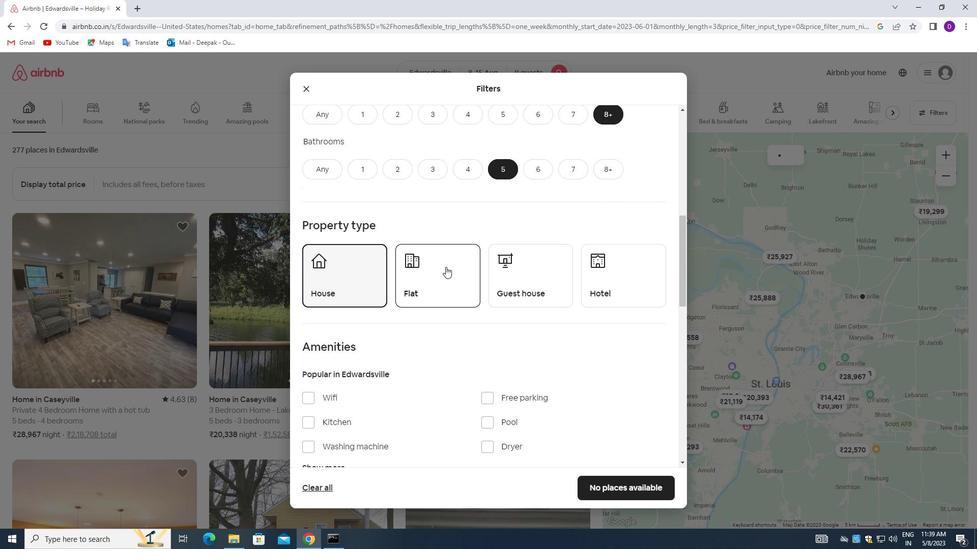 
Action: Mouse moved to (538, 280)
Screenshot: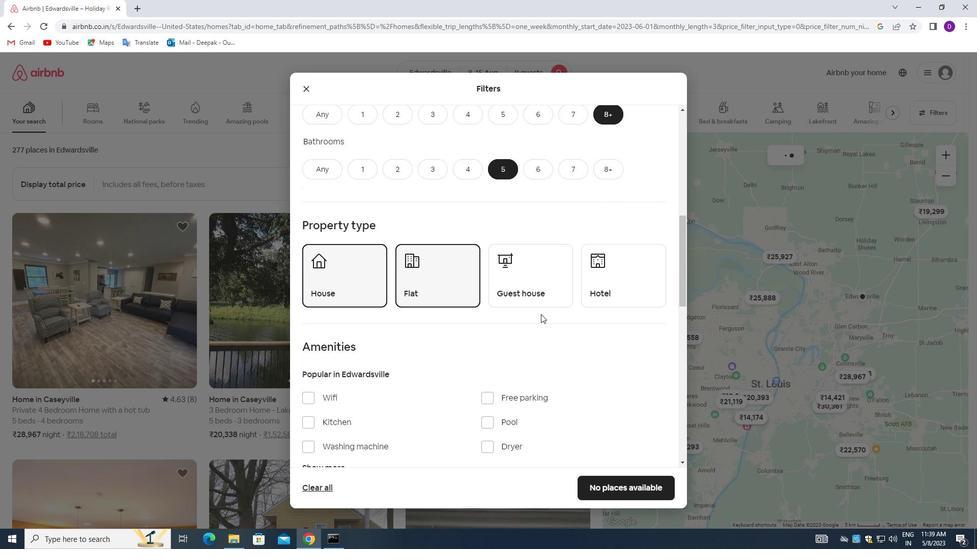 
Action: Mouse pressed left at (538, 280)
Screenshot: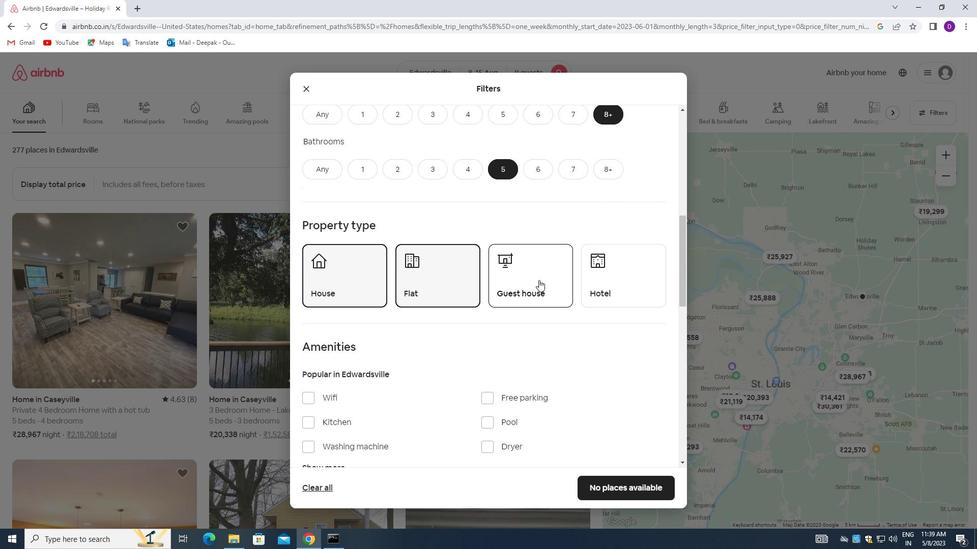 
Action: Mouse moved to (451, 332)
Screenshot: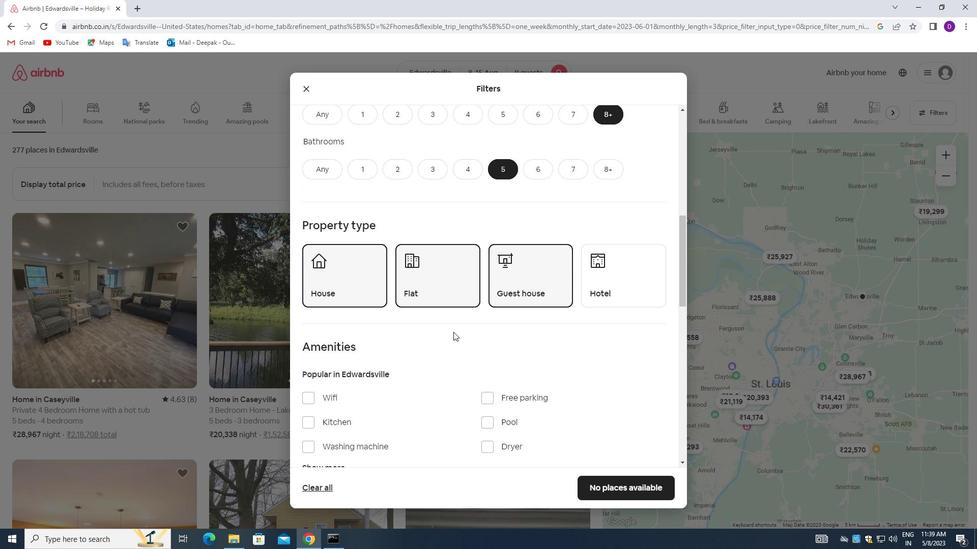 
Action: Mouse scrolled (451, 331) with delta (0, 0)
Screenshot: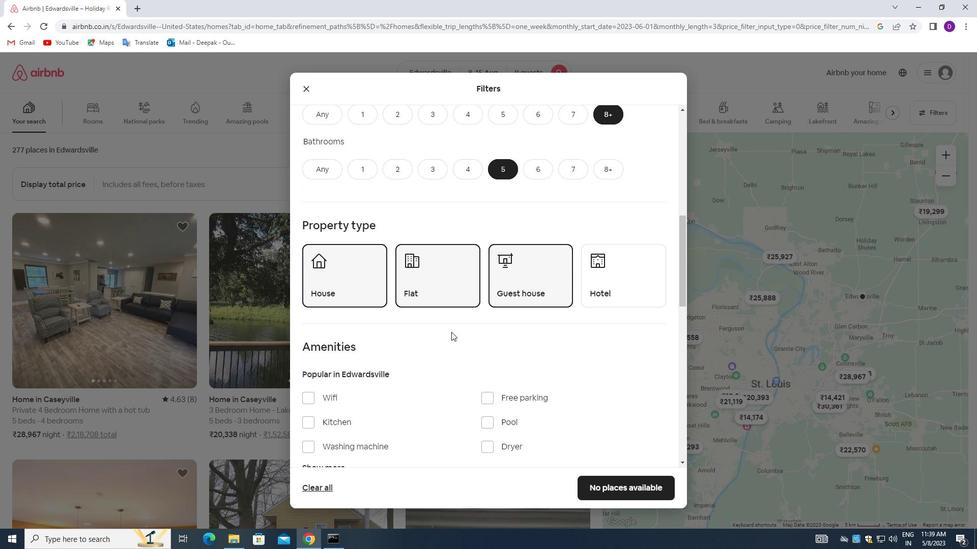 
Action: Mouse scrolled (451, 331) with delta (0, 0)
Screenshot: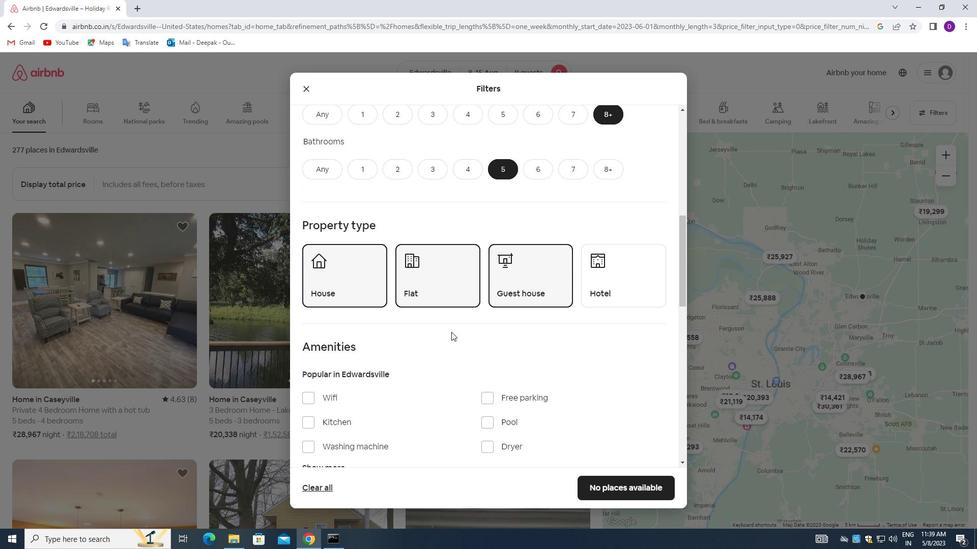 
Action: Mouse scrolled (451, 331) with delta (0, 0)
Screenshot: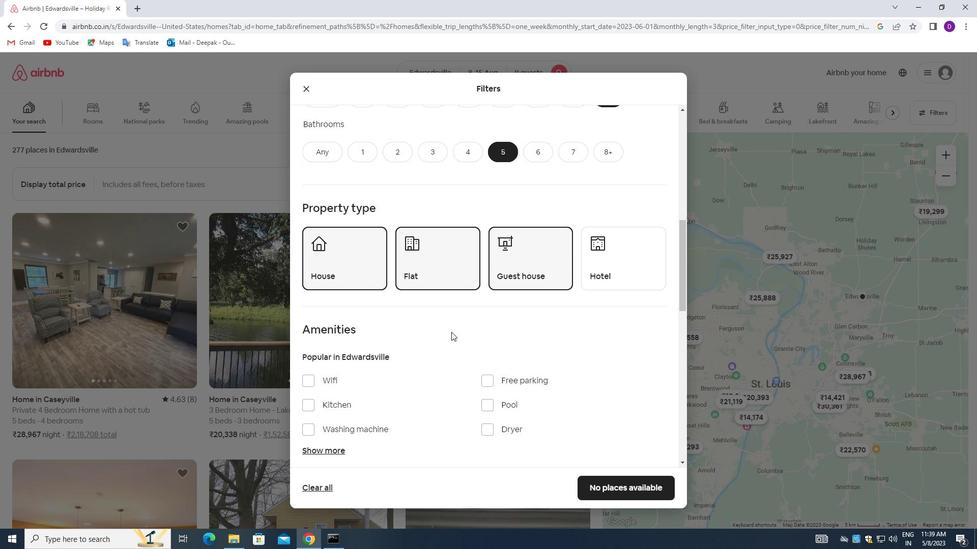 
Action: Mouse moved to (311, 244)
Screenshot: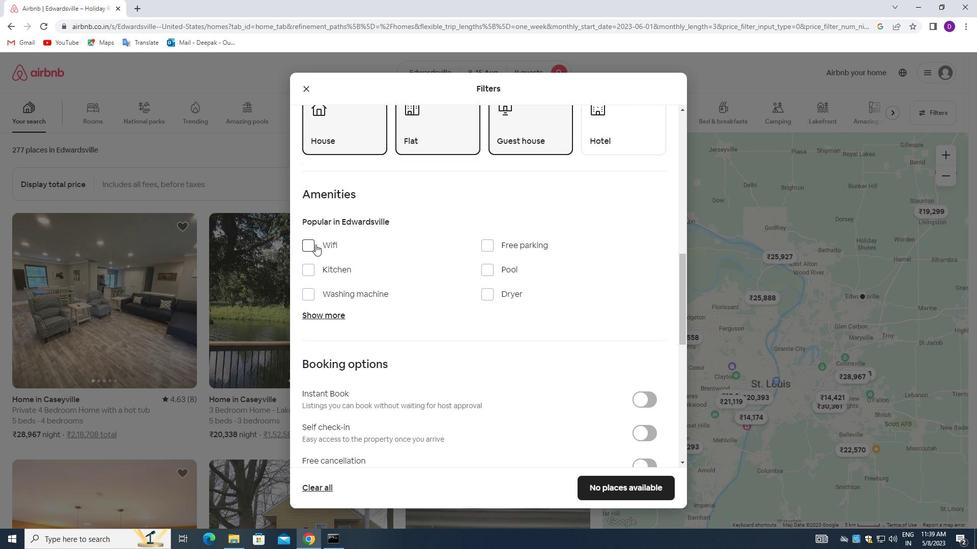 
Action: Mouse pressed left at (311, 244)
Screenshot: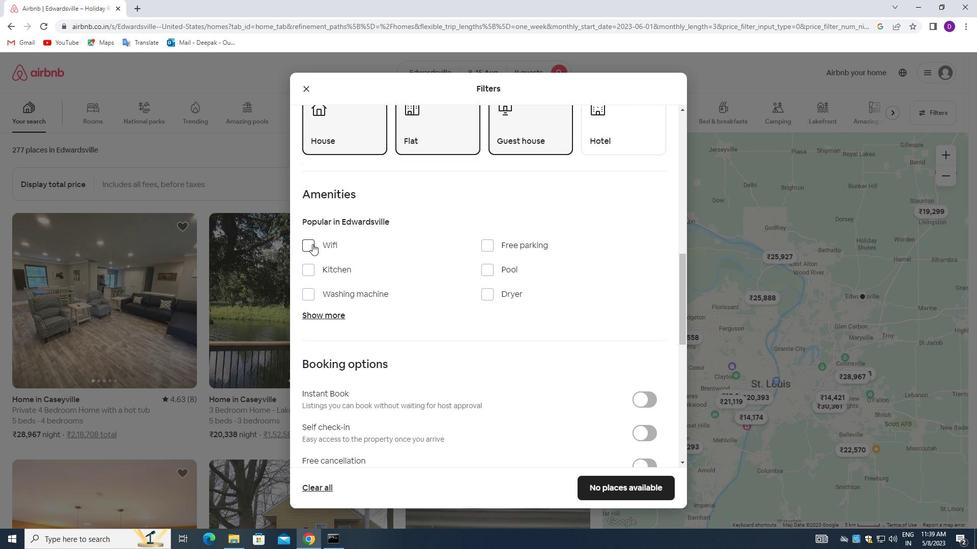 
Action: Mouse moved to (312, 295)
Screenshot: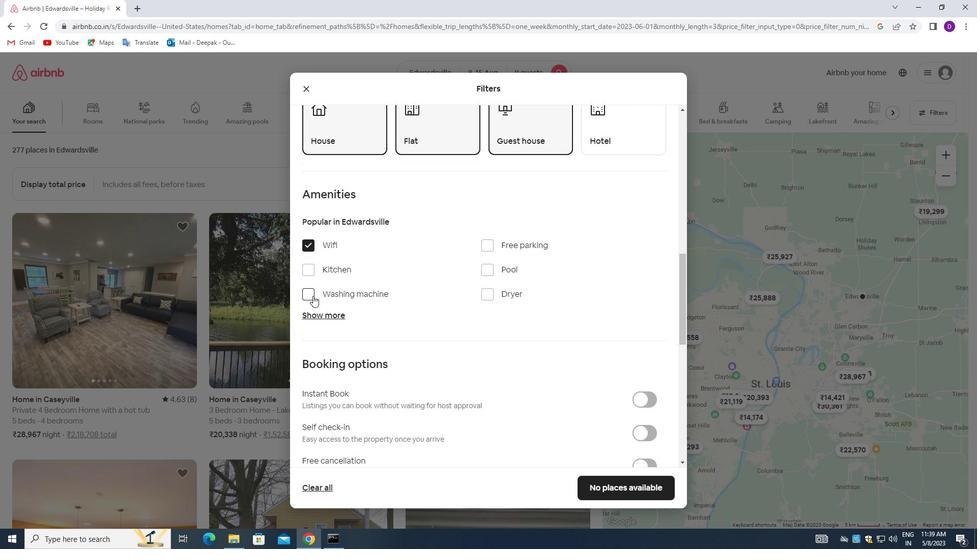 
Action: Mouse pressed left at (312, 295)
Screenshot: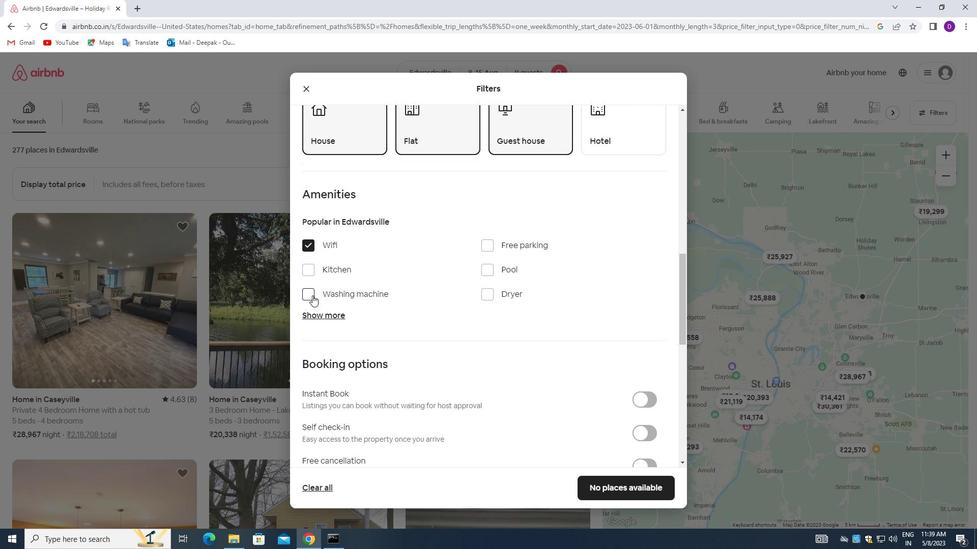 
Action: Mouse moved to (312, 297)
Screenshot: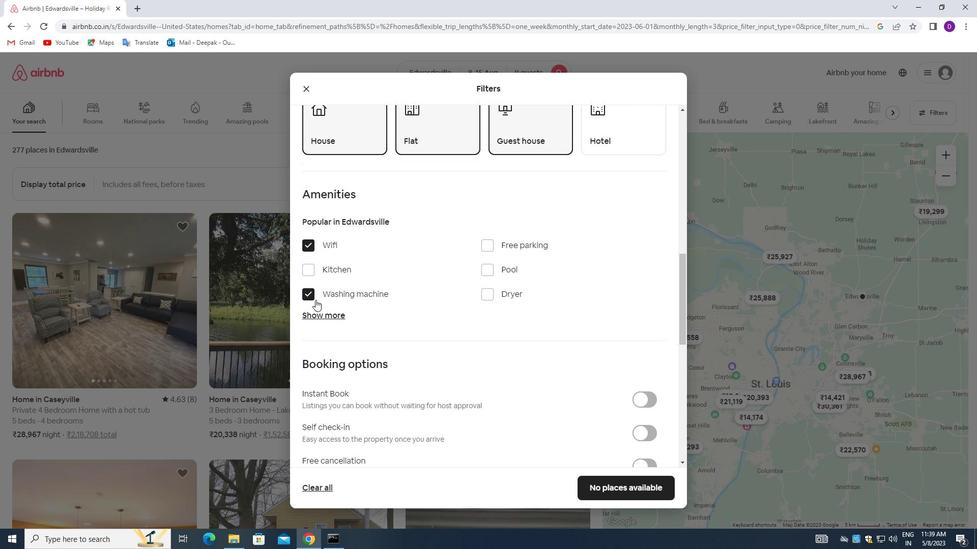
Action: Mouse pressed left at (312, 297)
Screenshot: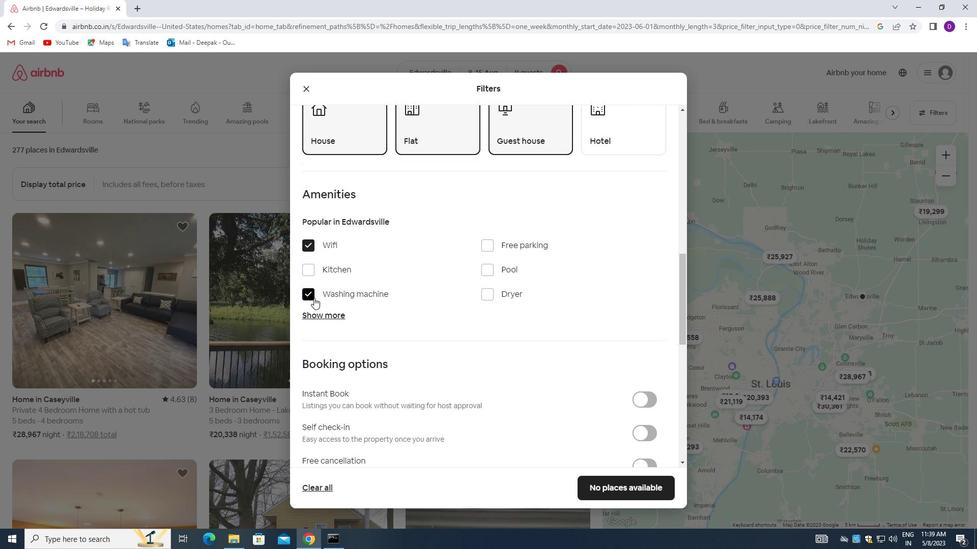 
Action: Mouse moved to (484, 249)
Screenshot: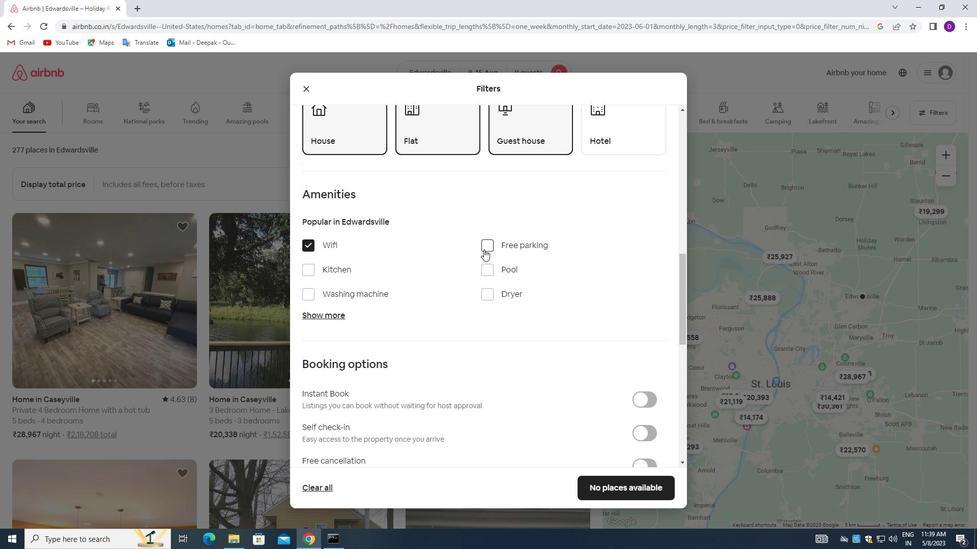 
Action: Mouse pressed left at (484, 249)
Screenshot: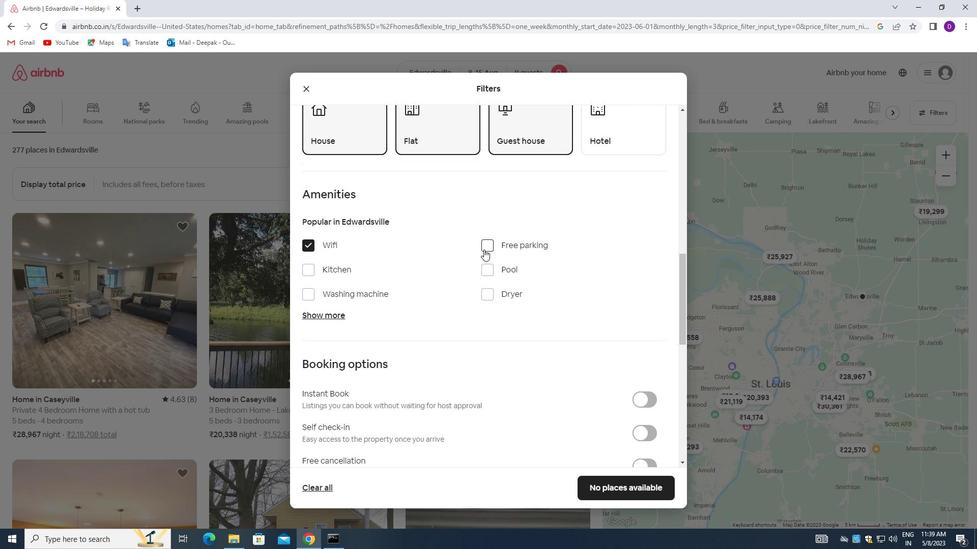 
Action: Mouse moved to (331, 313)
Screenshot: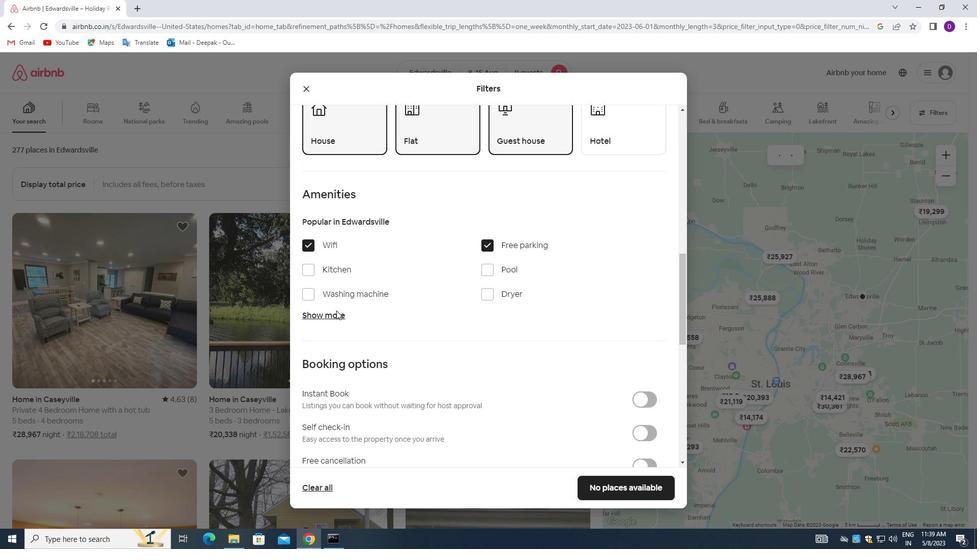 
Action: Mouse pressed left at (331, 313)
Screenshot: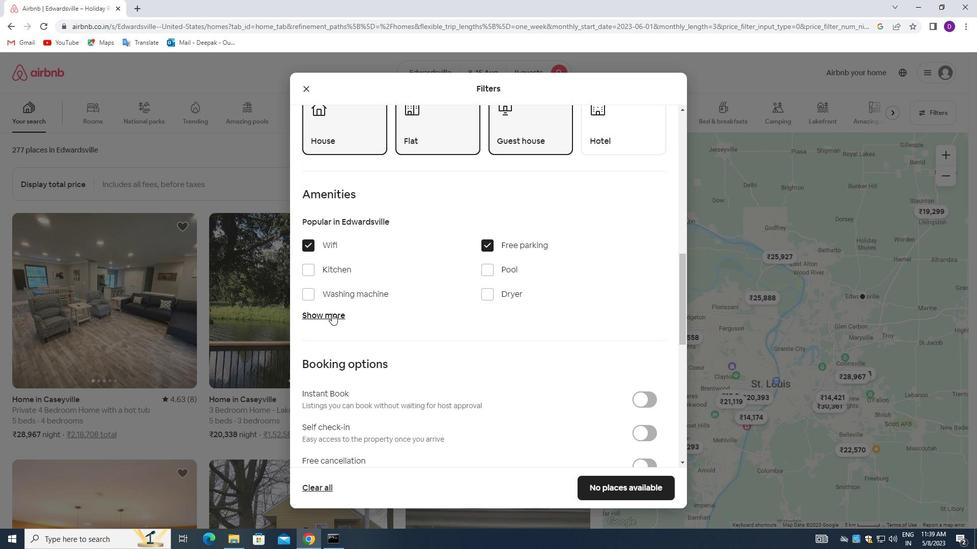 
Action: Mouse moved to (409, 343)
Screenshot: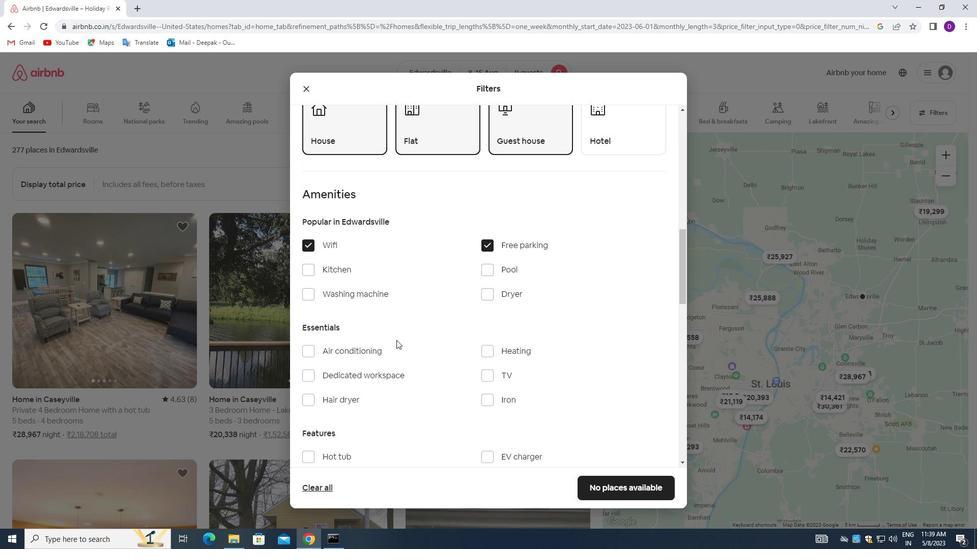 
Action: Mouse scrolled (409, 342) with delta (0, 0)
Screenshot: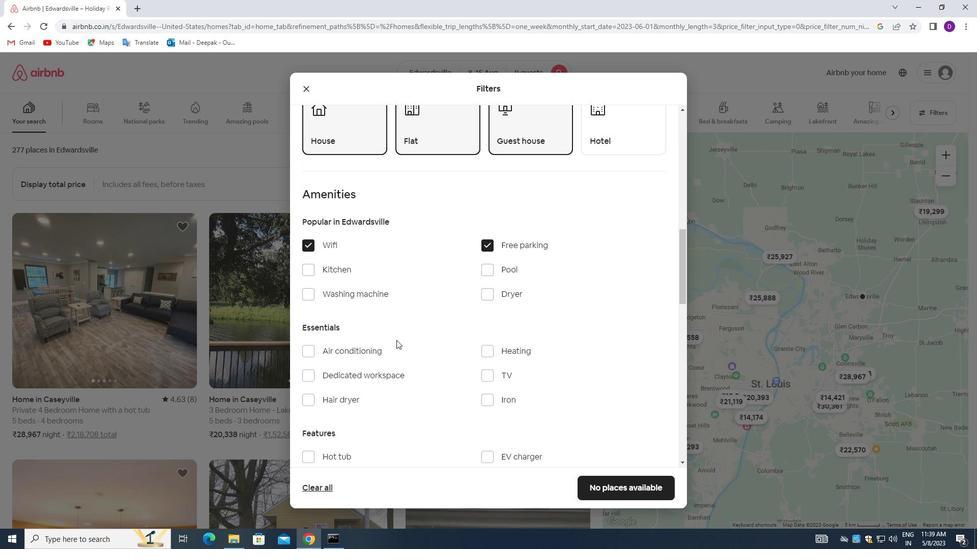 
Action: Mouse moved to (410, 343)
Screenshot: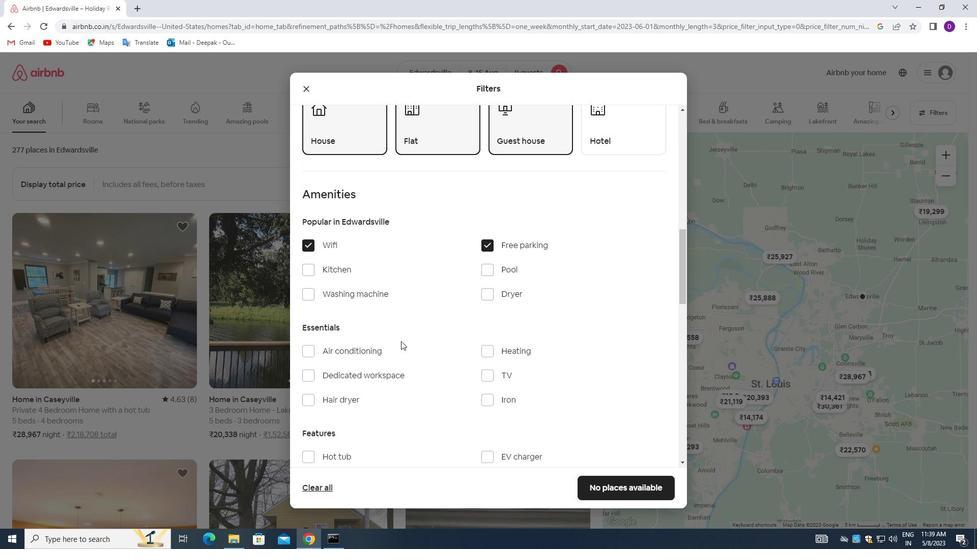 
Action: Mouse scrolled (410, 342) with delta (0, 0)
Screenshot: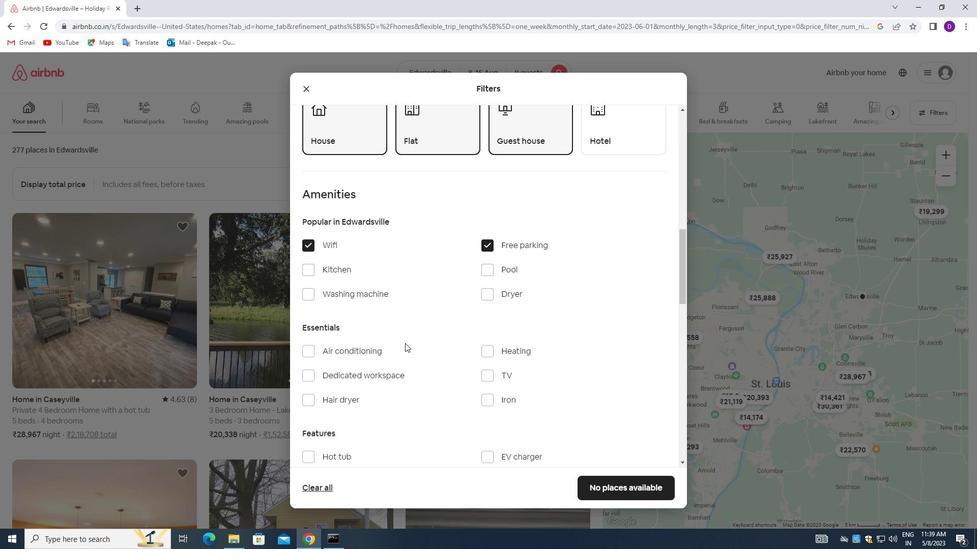 
Action: Mouse moved to (484, 278)
Screenshot: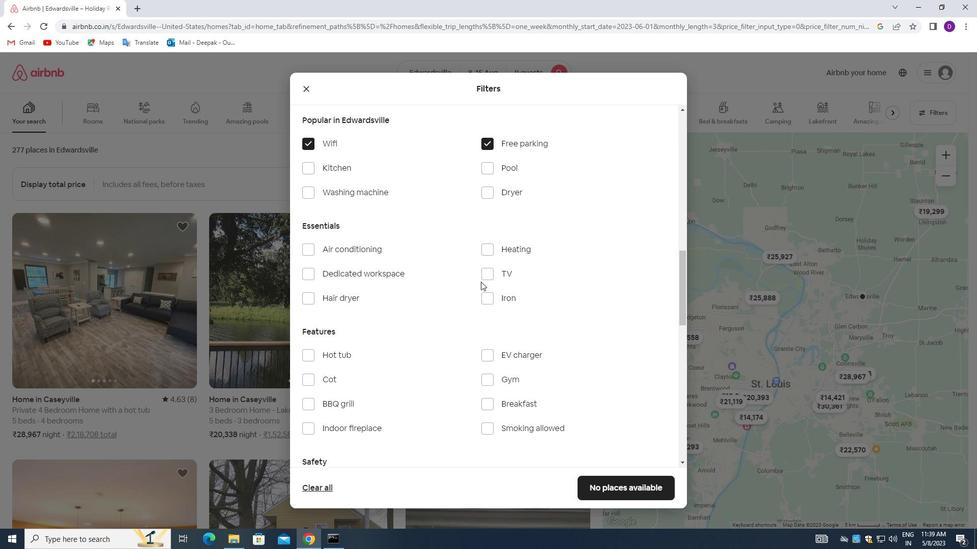 
Action: Mouse pressed left at (484, 278)
Screenshot: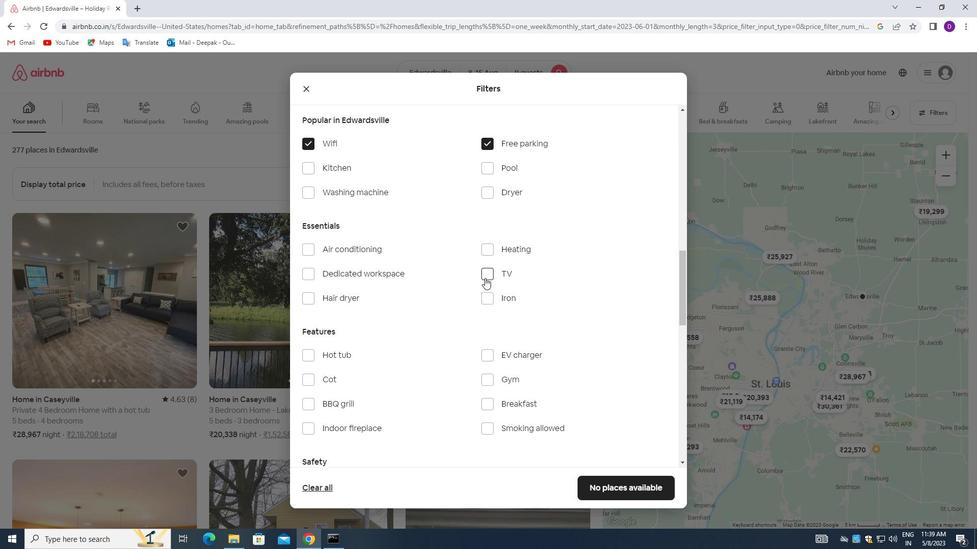 
Action: Mouse moved to (376, 336)
Screenshot: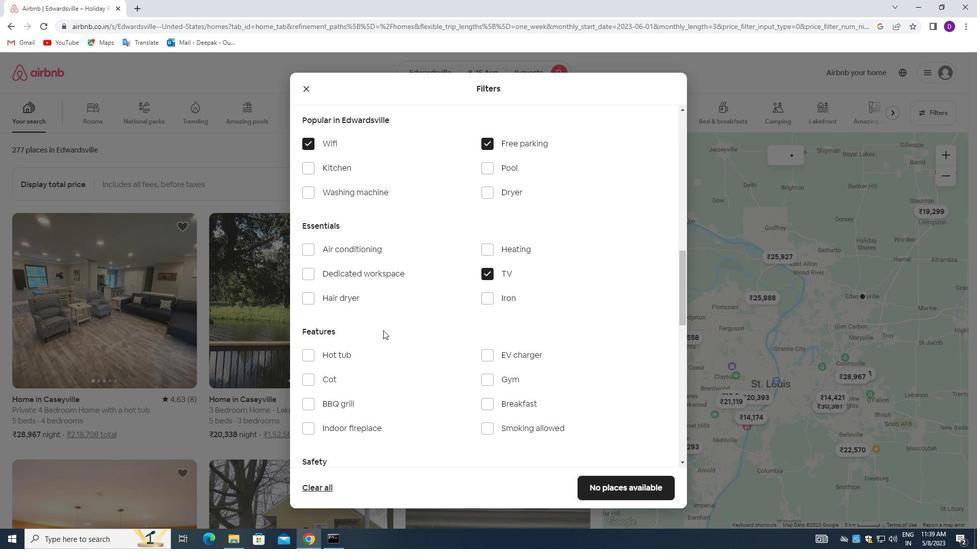 
Action: Mouse scrolled (376, 335) with delta (0, 0)
Screenshot: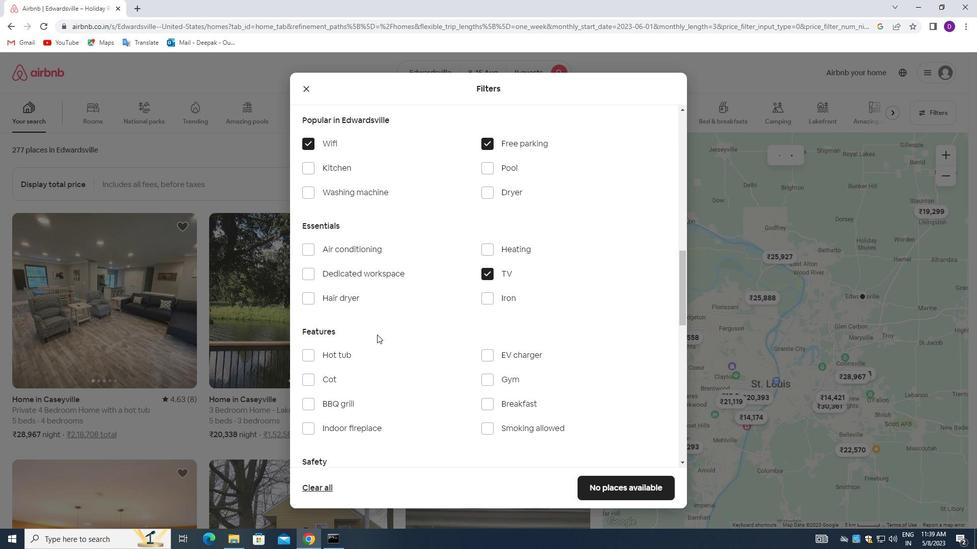 
Action: Mouse moved to (484, 332)
Screenshot: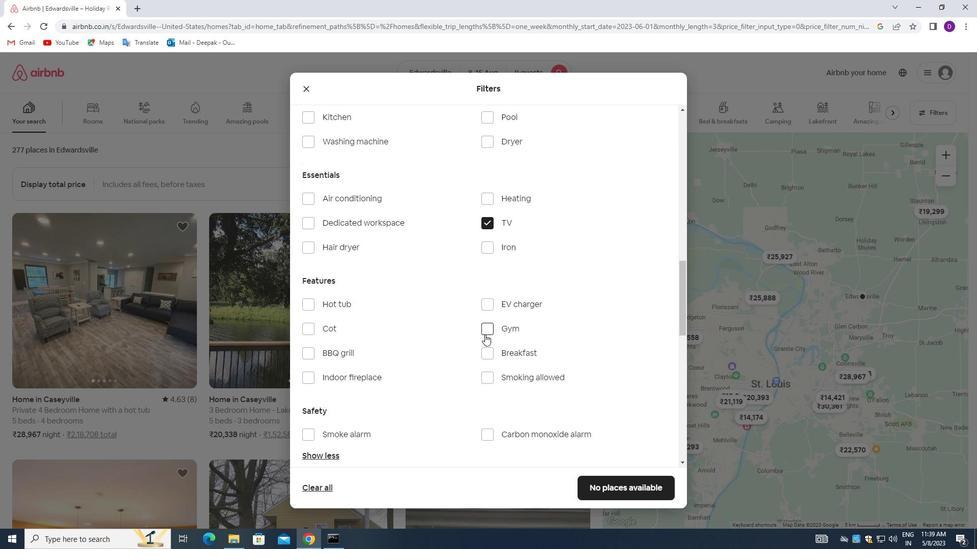 
Action: Mouse pressed left at (484, 332)
Screenshot: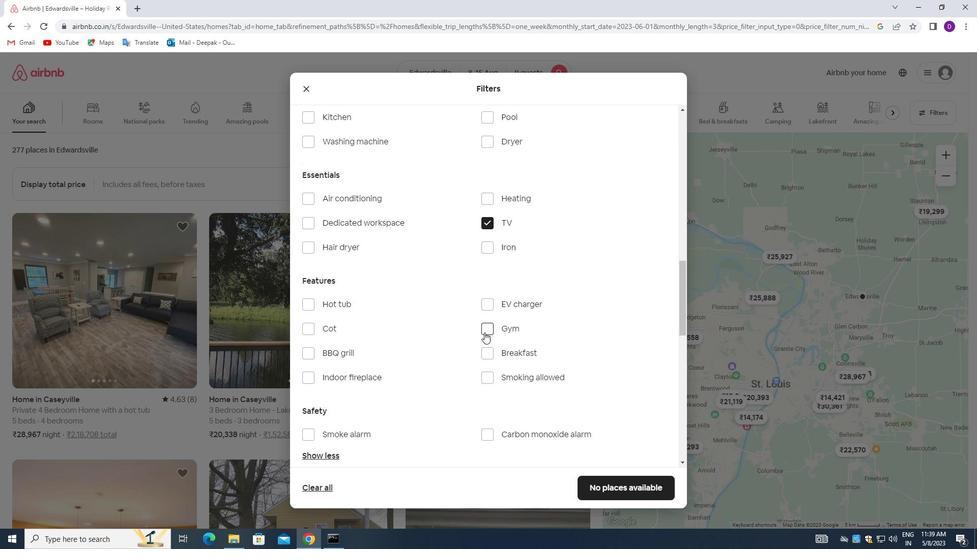 
Action: Mouse moved to (488, 358)
Screenshot: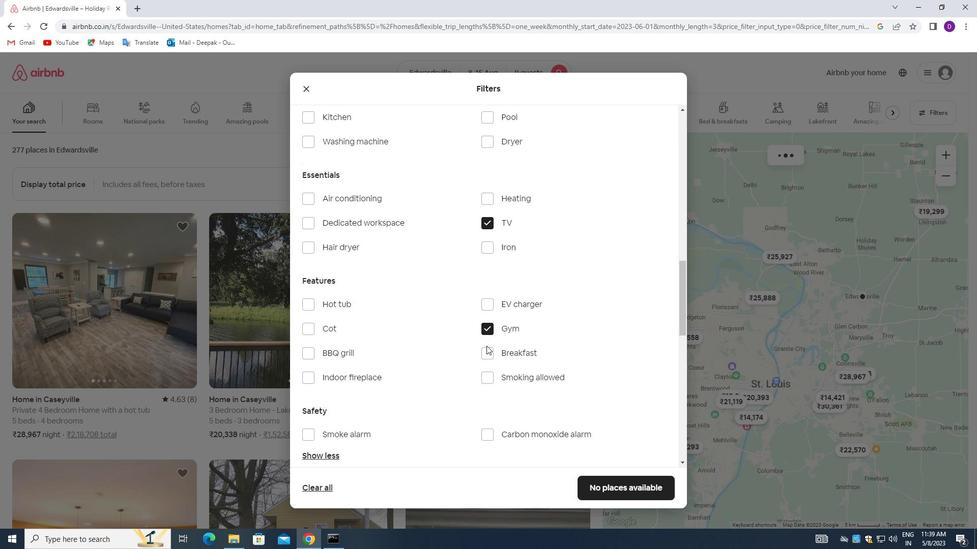 
Action: Mouse pressed left at (488, 358)
Screenshot: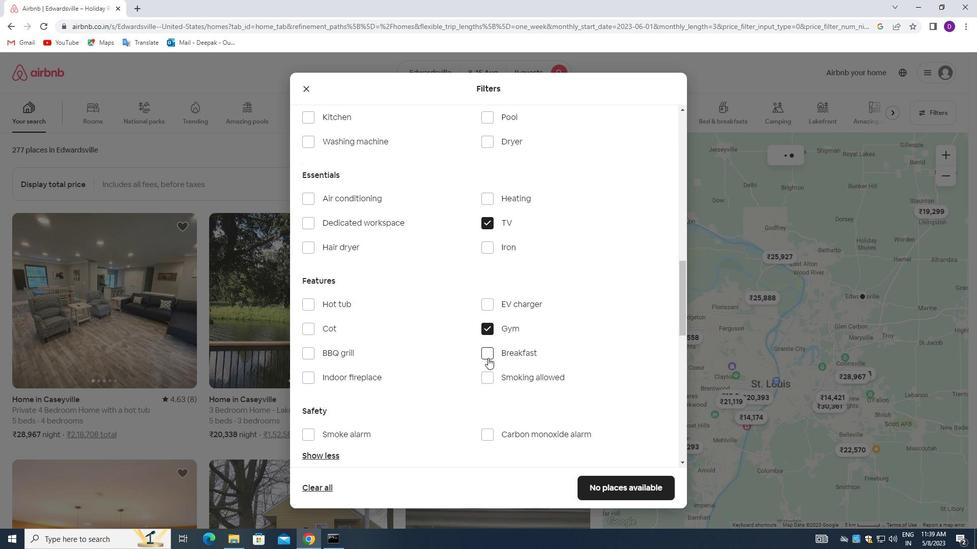 
Action: Mouse moved to (440, 357)
Screenshot: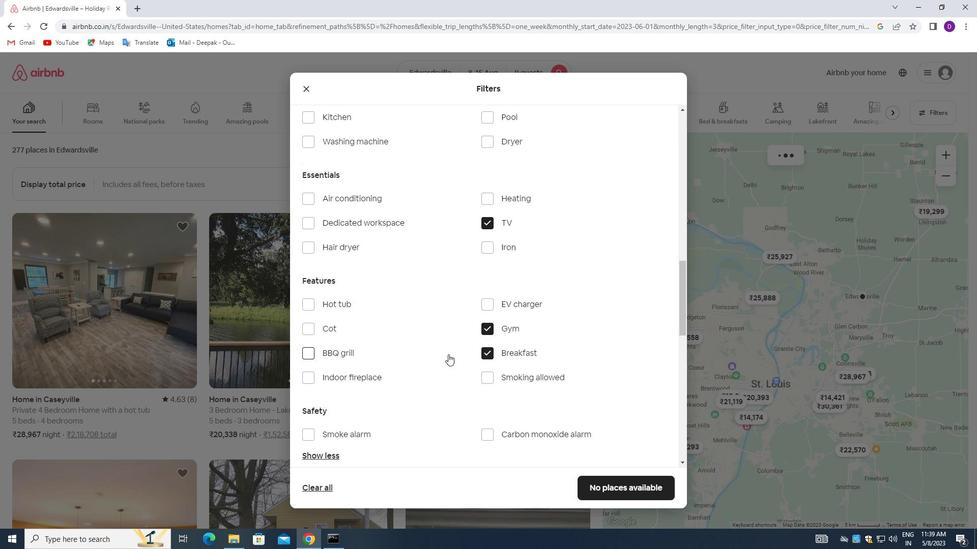 
Action: Mouse scrolled (440, 357) with delta (0, 0)
Screenshot: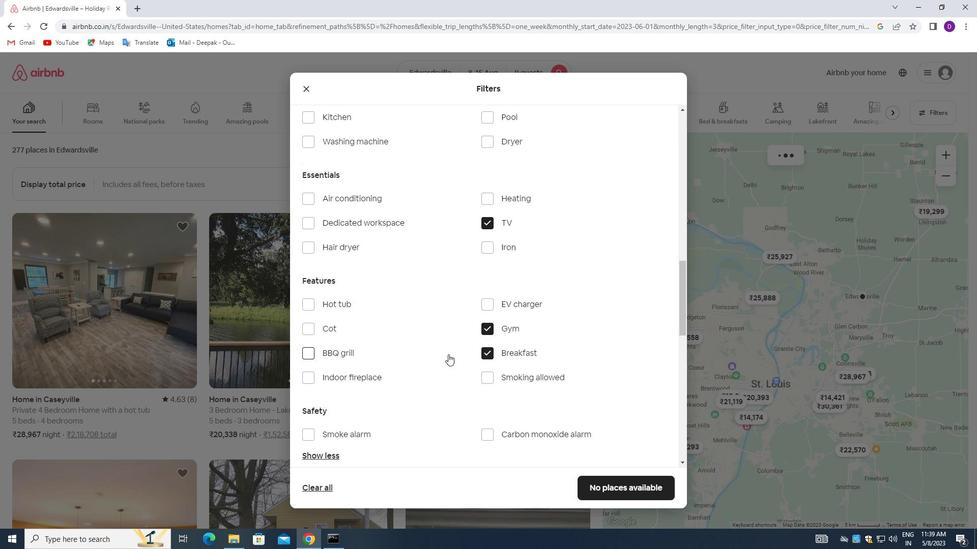 
Action: Mouse moved to (437, 359)
Screenshot: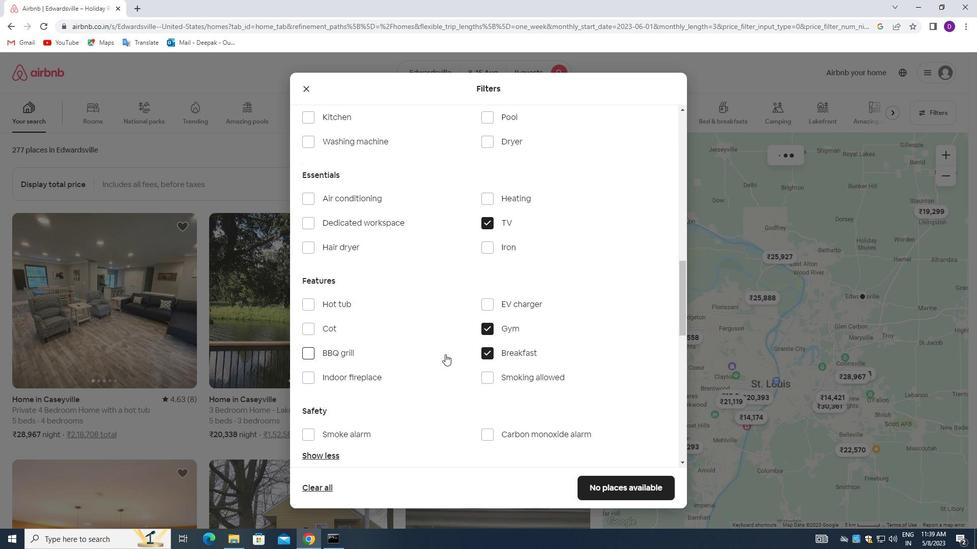 
Action: Mouse scrolled (437, 358) with delta (0, 0)
Screenshot: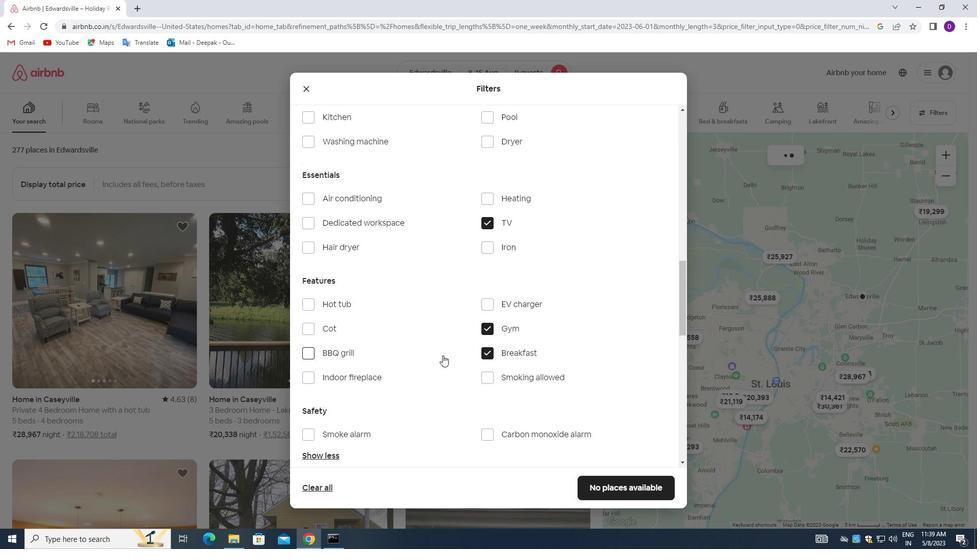 
Action: Mouse scrolled (437, 358) with delta (0, 0)
Screenshot: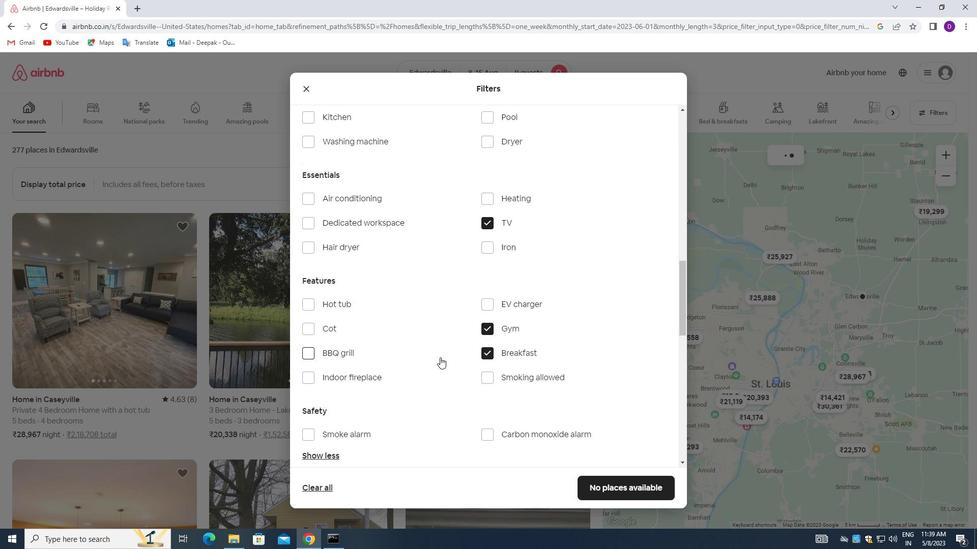 
Action: Mouse scrolled (437, 358) with delta (0, 0)
Screenshot: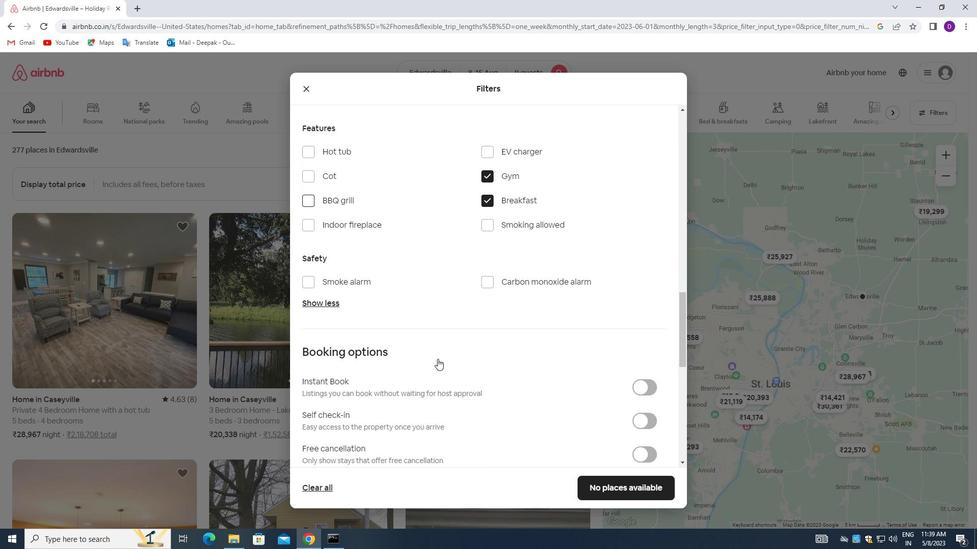 
Action: Mouse scrolled (437, 358) with delta (0, 0)
Screenshot: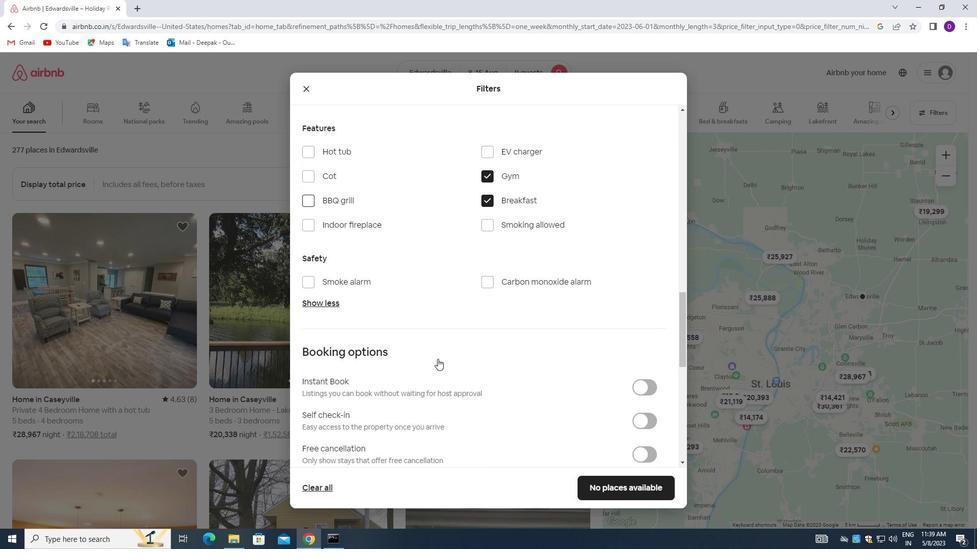 
Action: Mouse moved to (642, 319)
Screenshot: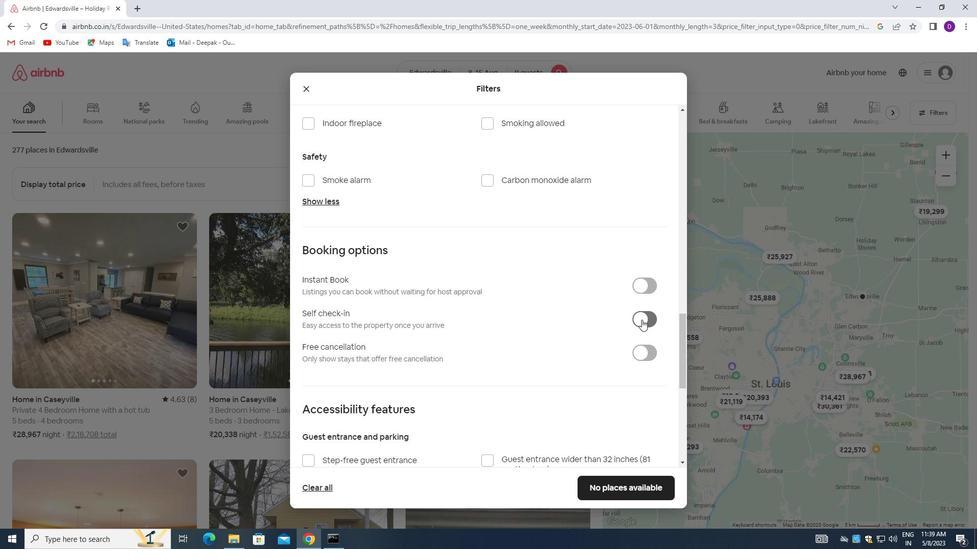 
Action: Mouse pressed left at (642, 319)
Screenshot: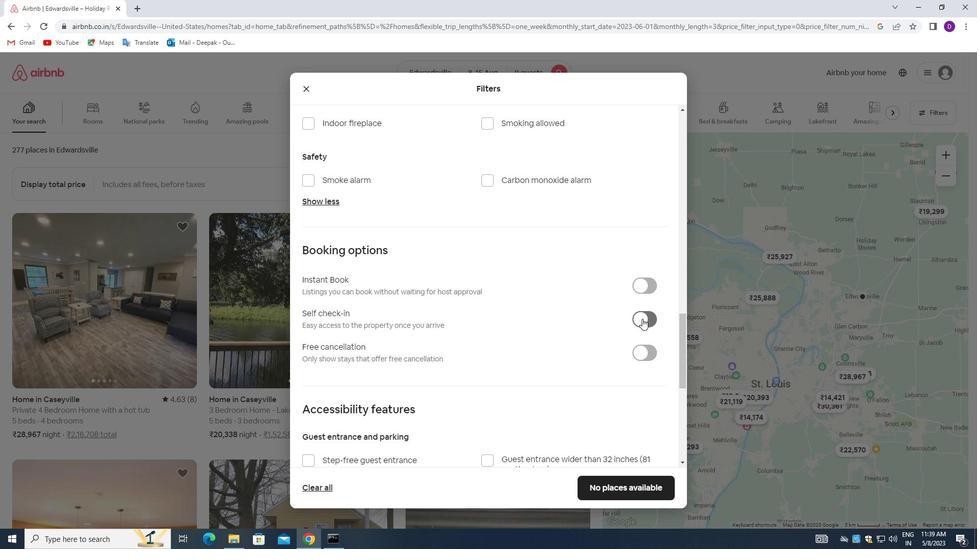 
Action: Mouse moved to (464, 350)
Screenshot: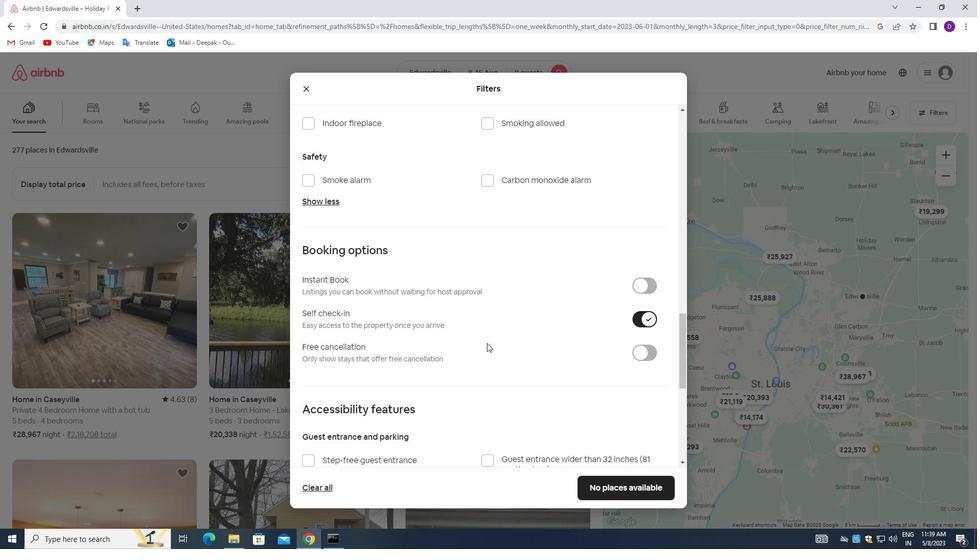 
Action: Mouse scrolled (464, 350) with delta (0, 0)
Screenshot: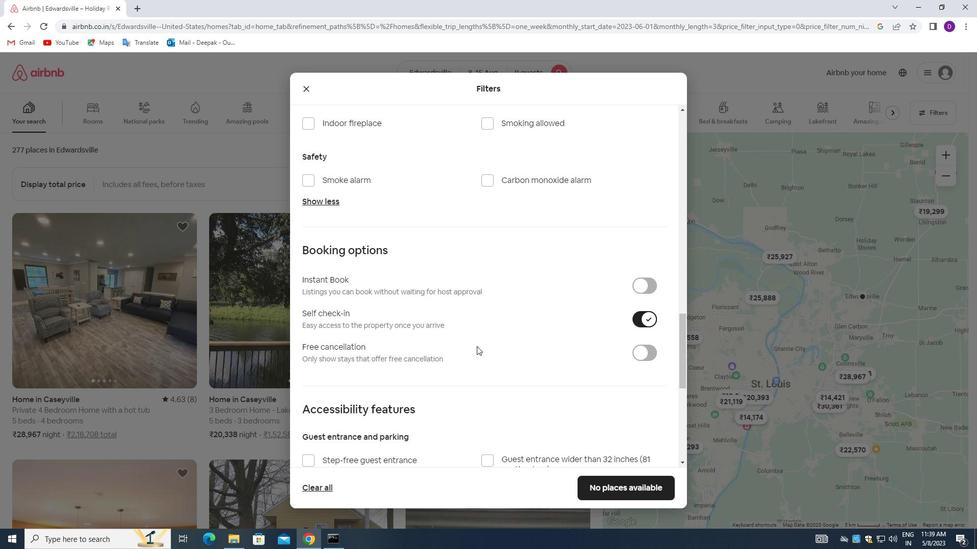 
Action: Mouse moved to (460, 352)
Screenshot: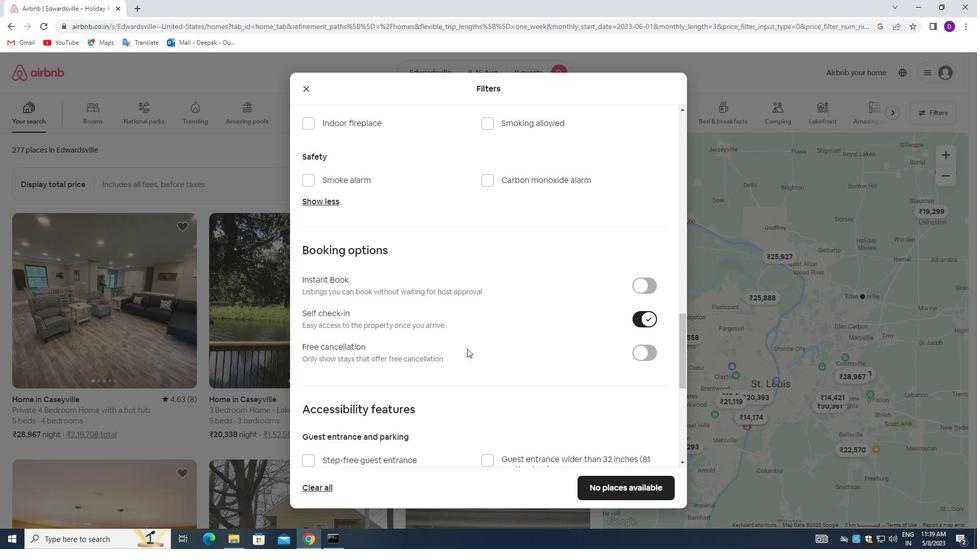 
Action: Mouse scrolled (460, 352) with delta (0, 0)
Screenshot: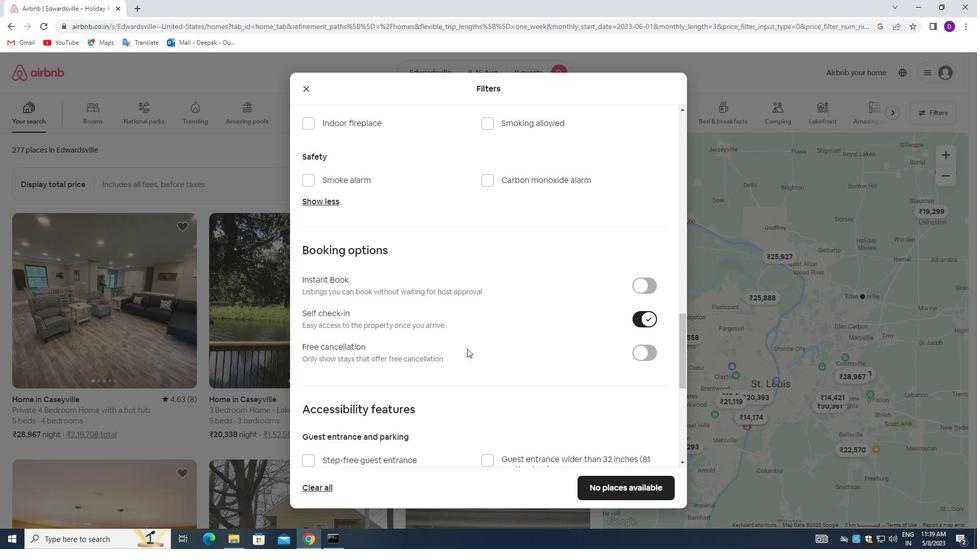 
Action: Mouse moved to (423, 366)
Screenshot: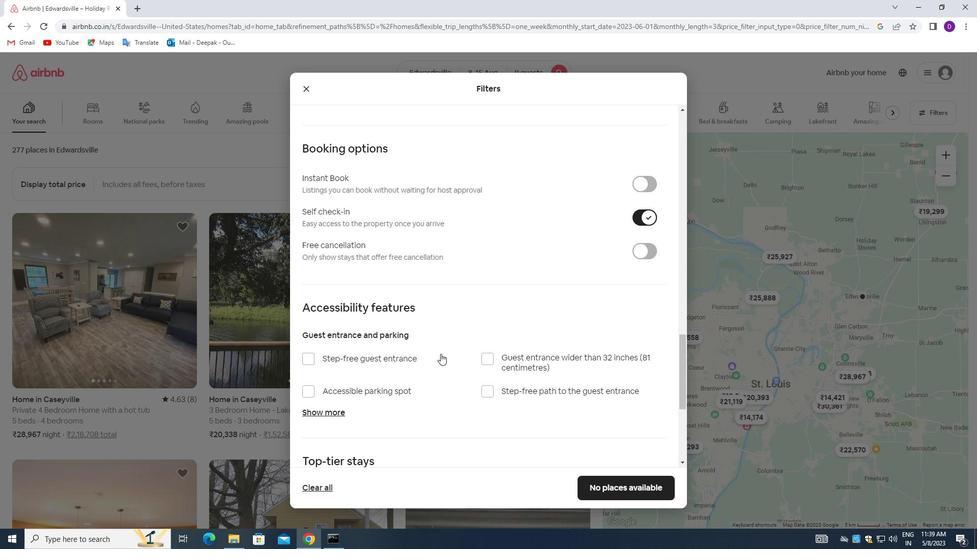 
Action: Mouse scrolled (423, 365) with delta (0, 0)
Screenshot: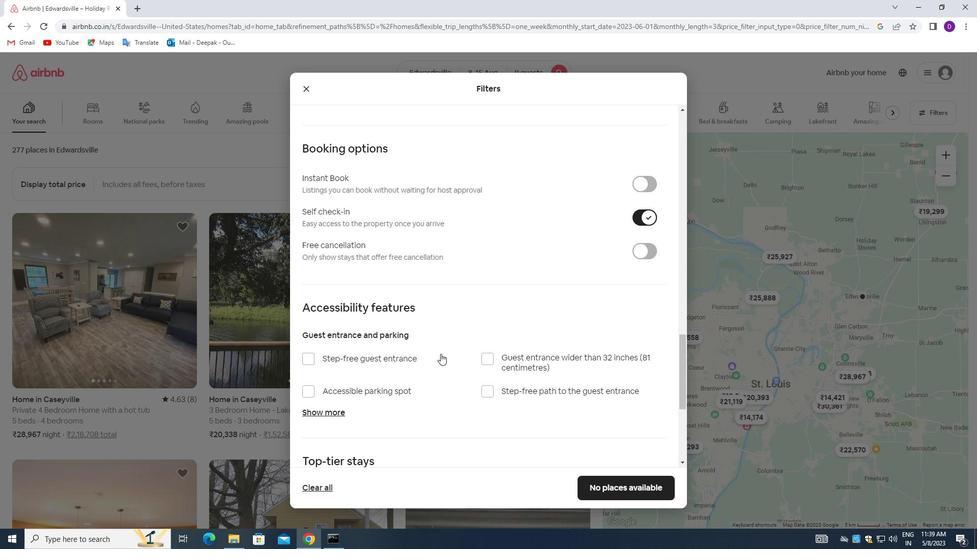 
Action: Mouse moved to (421, 367)
Screenshot: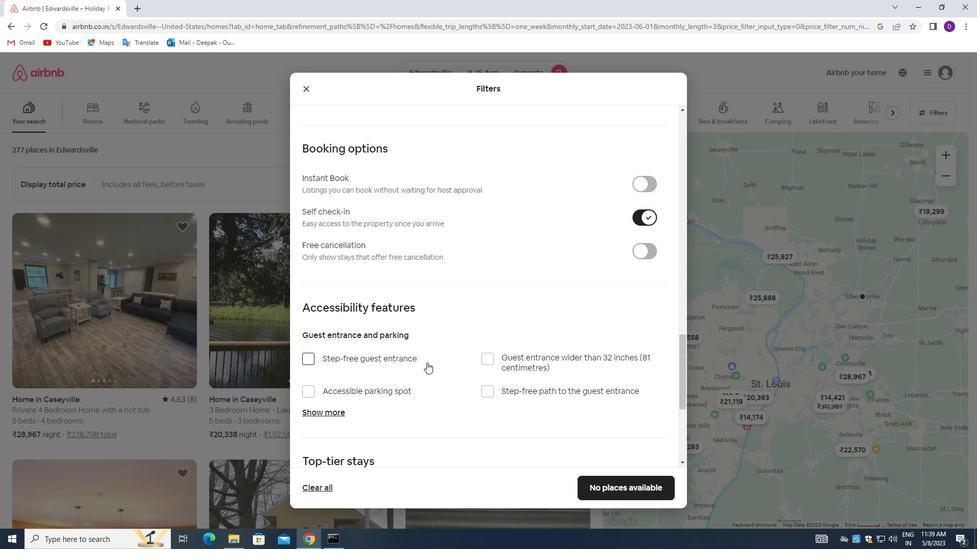 
Action: Mouse scrolled (421, 366) with delta (0, 0)
Screenshot: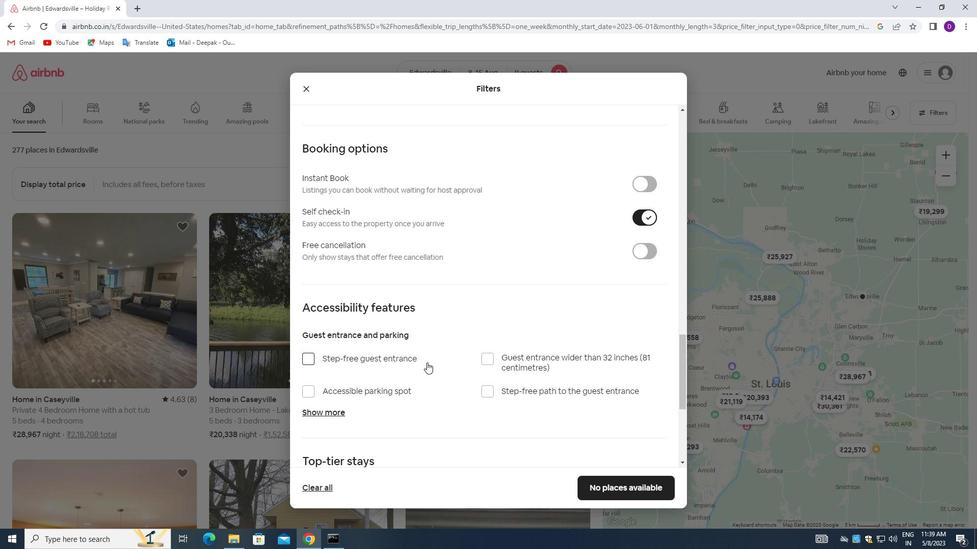 
Action: Mouse scrolled (421, 366) with delta (0, 0)
Screenshot: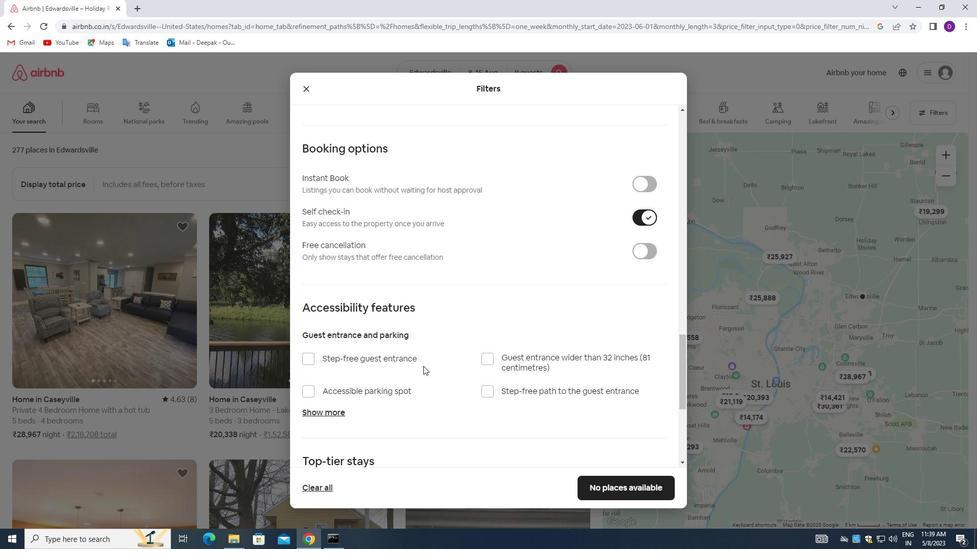 
Action: Mouse moved to (423, 366)
Screenshot: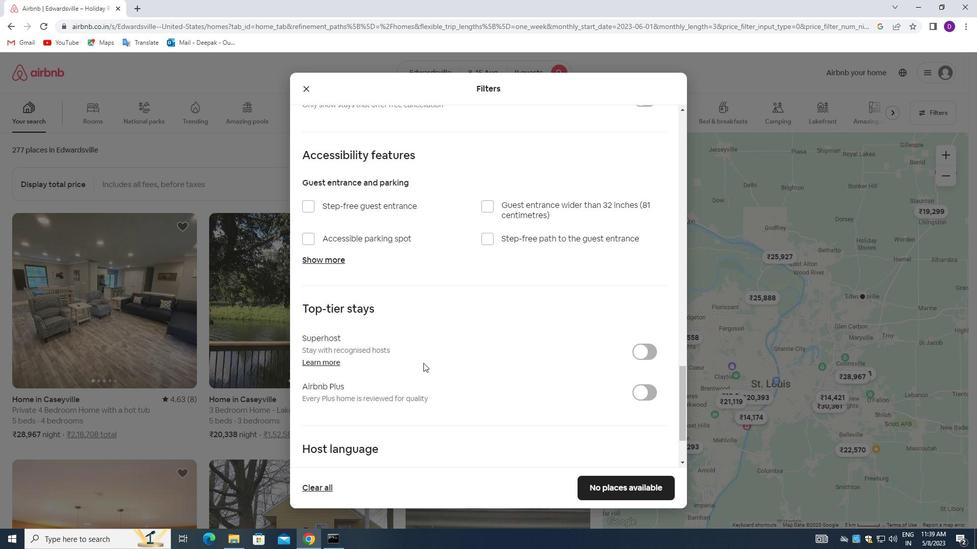 
Action: Mouse scrolled (423, 366) with delta (0, 0)
Screenshot: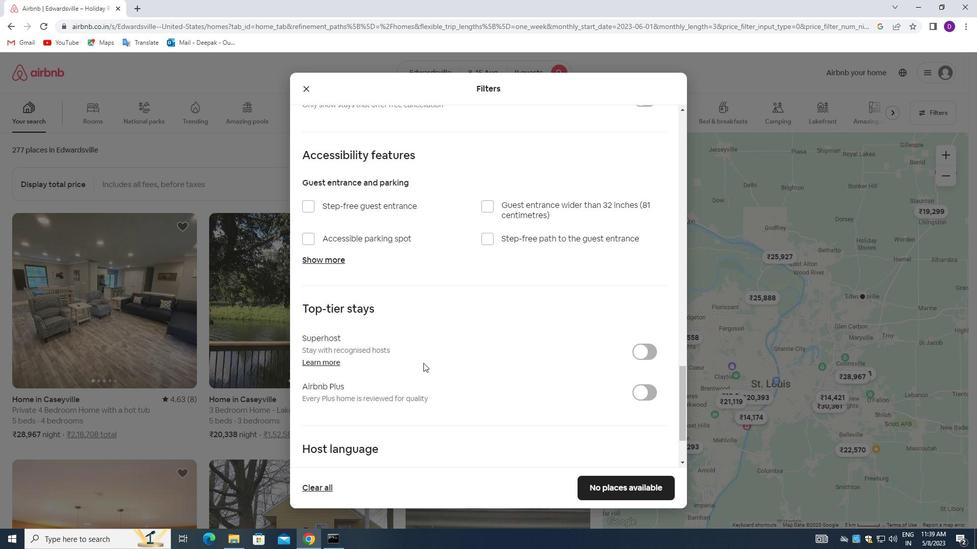 
Action: Mouse moved to (422, 367)
Screenshot: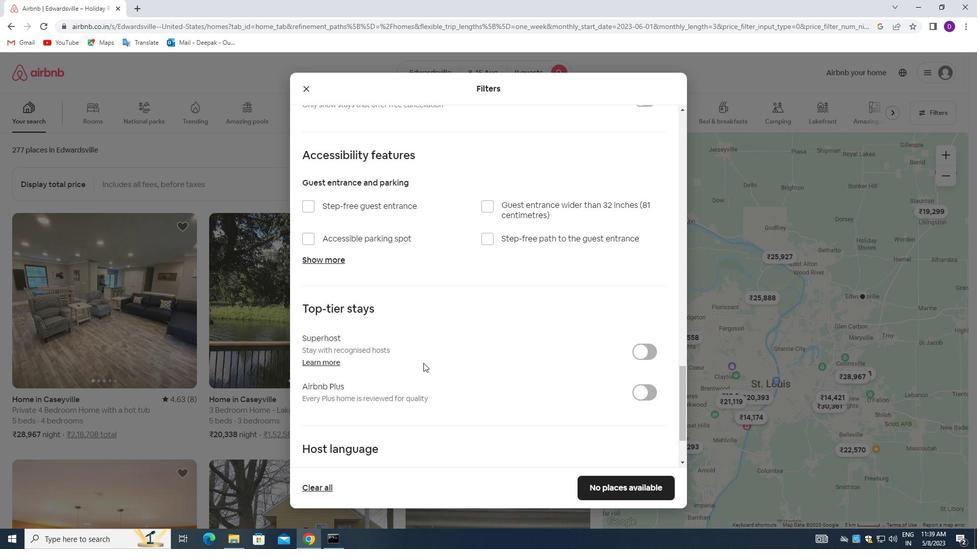 
Action: Mouse scrolled (422, 366) with delta (0, 0)
Screenshot: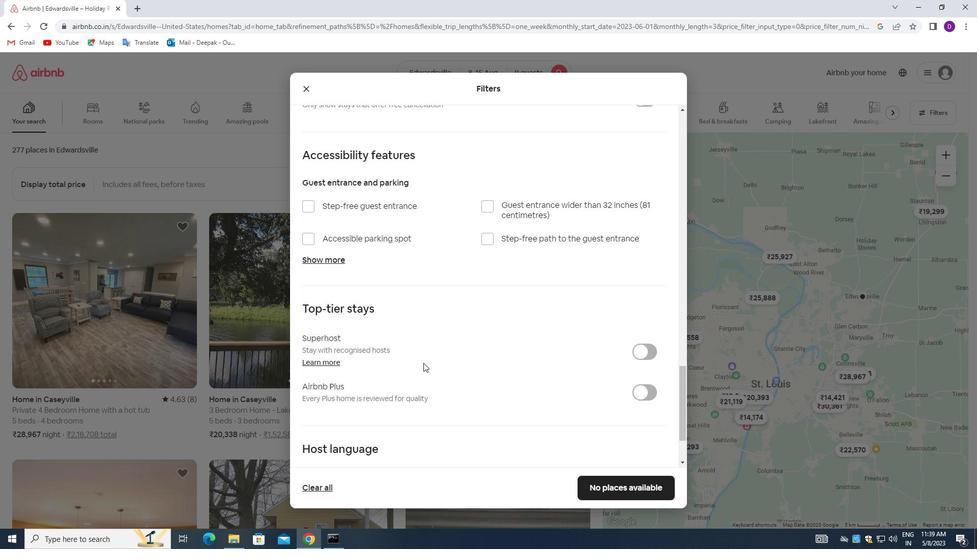 
Action: Mouse moved to (422, 368)
Screenshot: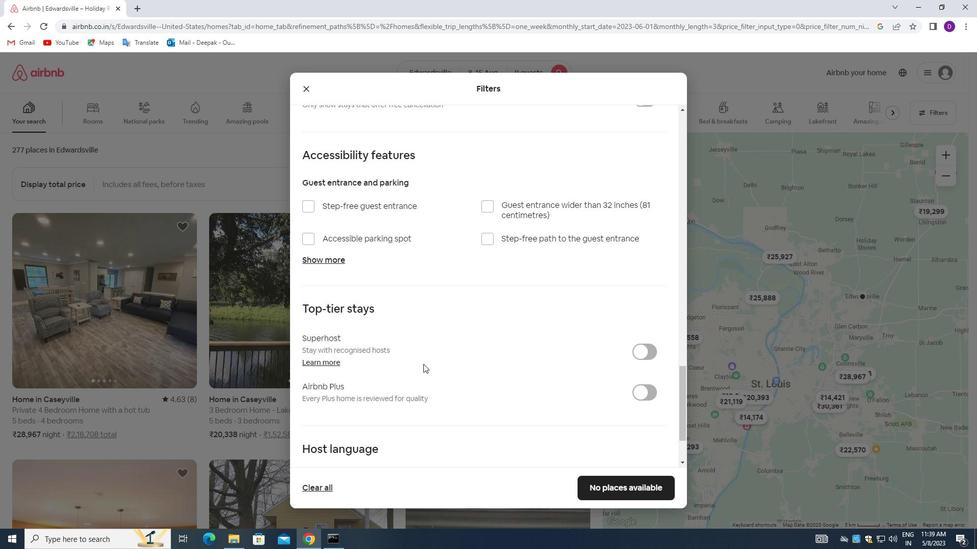 
Action: Mouse scrolled (422, 368) with delta (0, 0)
Screenshot: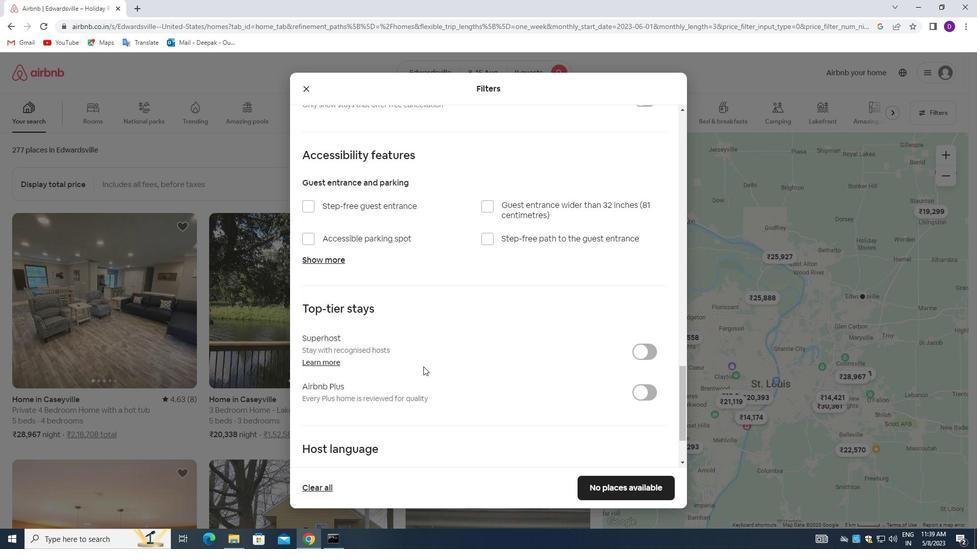 
Action: Mouse moved to (424, 387)
Screenshot: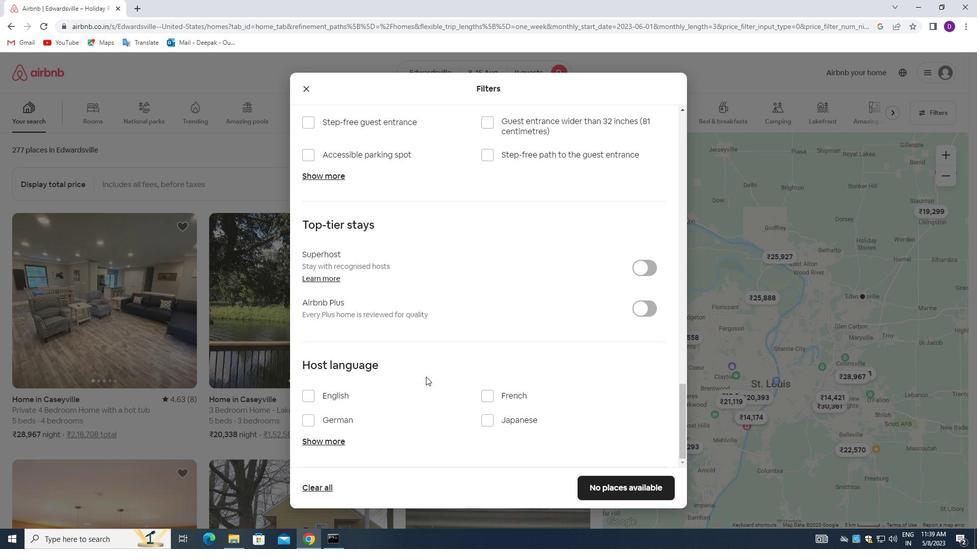 
Action: Mouse scrolled (424, 387) with delta (0, 0)
Screenshot: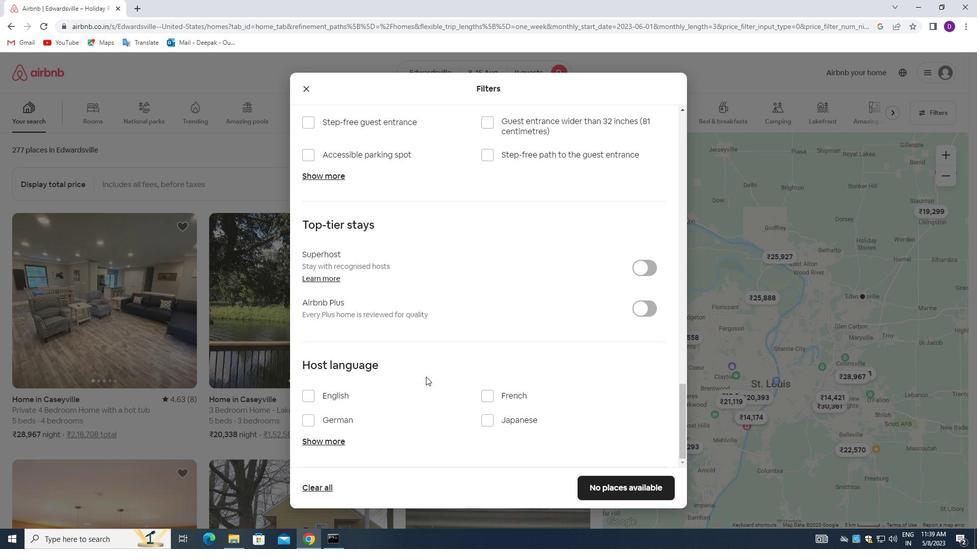 
Action: Mouse moved to (416, 392)
Screenshot: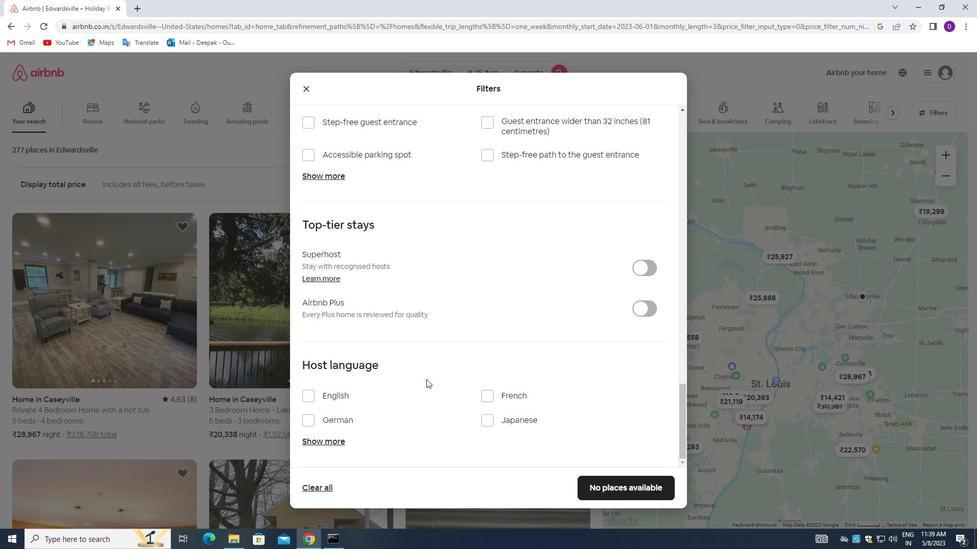 
Action: Mouse scrolled (416, 392) with delta (0, 0)
Screenshot: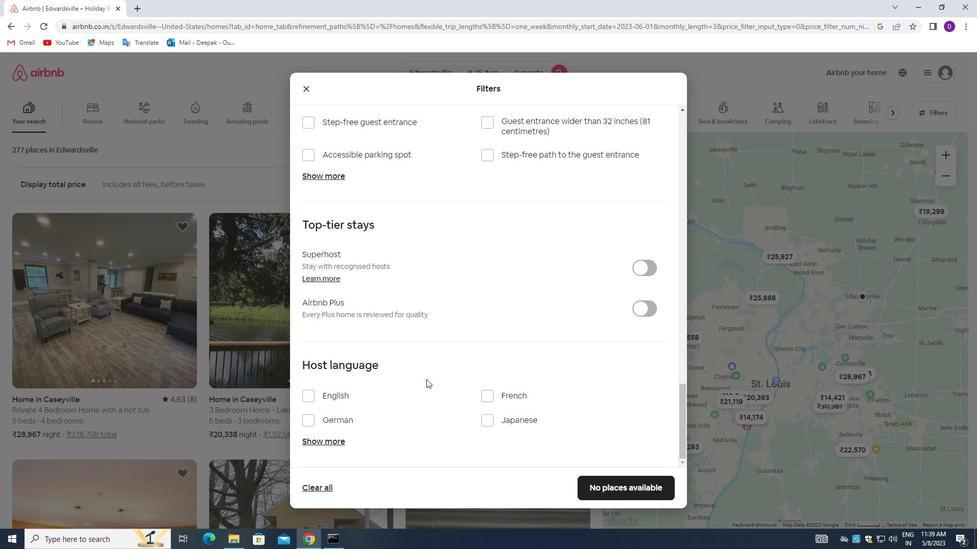 
Action: Mouse moved to (305, 396)
Screenshot: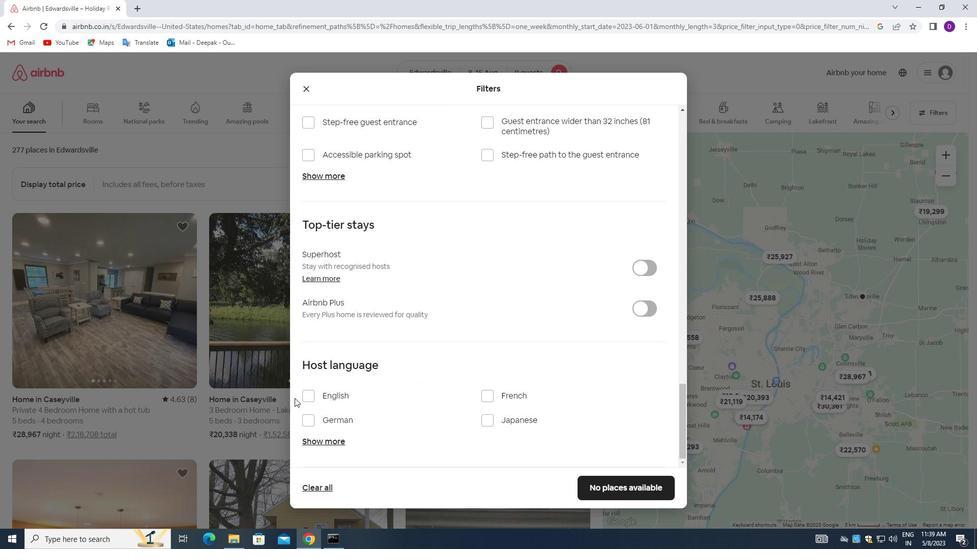 
Action: Mouse pressed left at (305, 396)
Screenshot: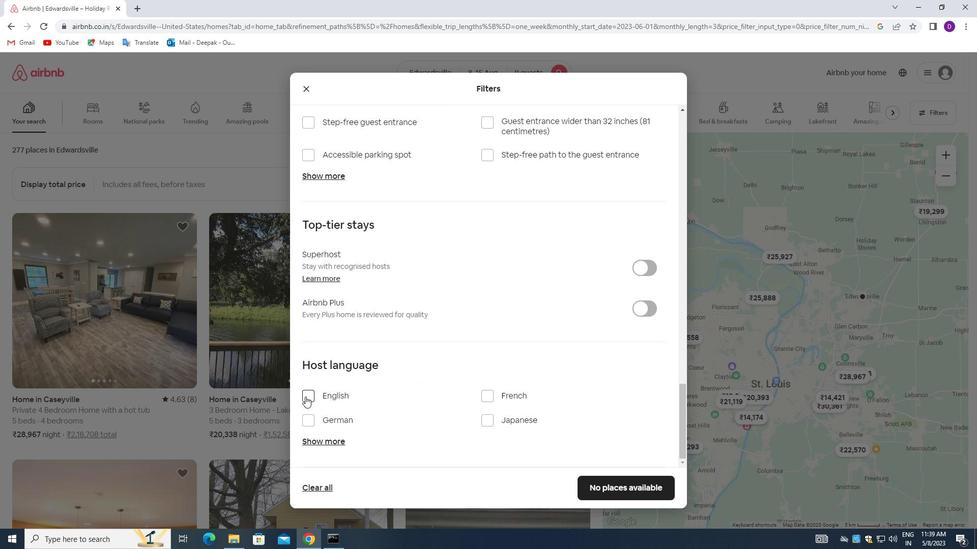 
Action: Mouse moved to (597, 484)
Screenshot: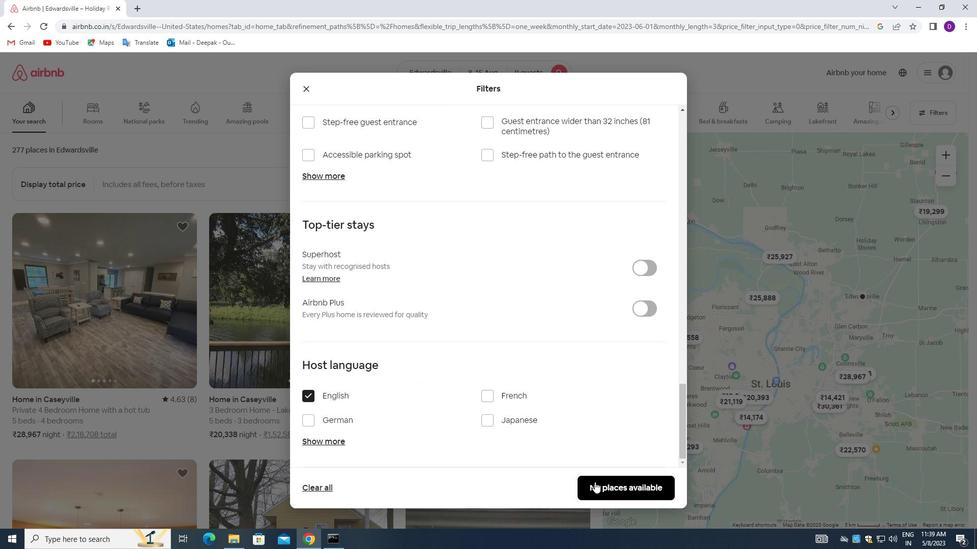 
Action: Mouse pressed left at (597, 484)
Screenshot: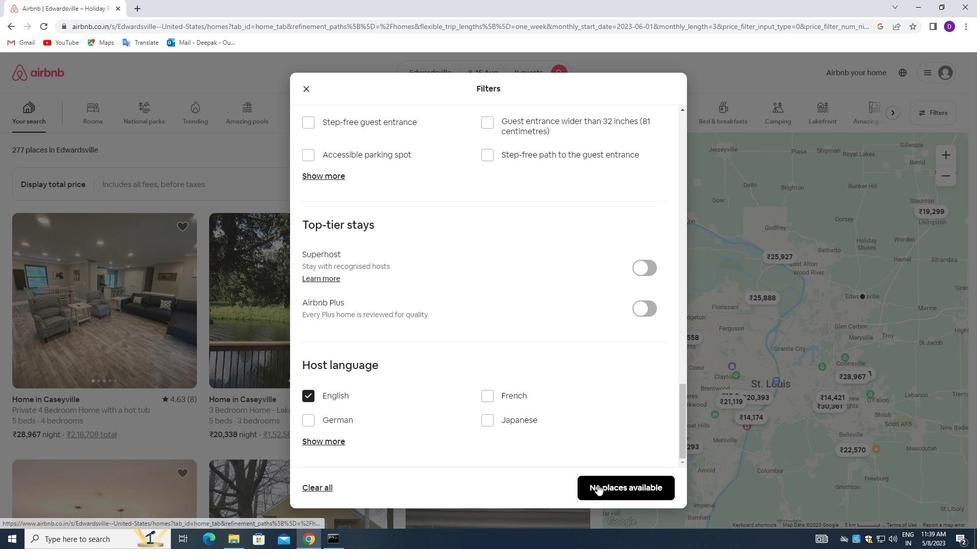 
Action: Mouse moved to (565, 376)
Screenshot: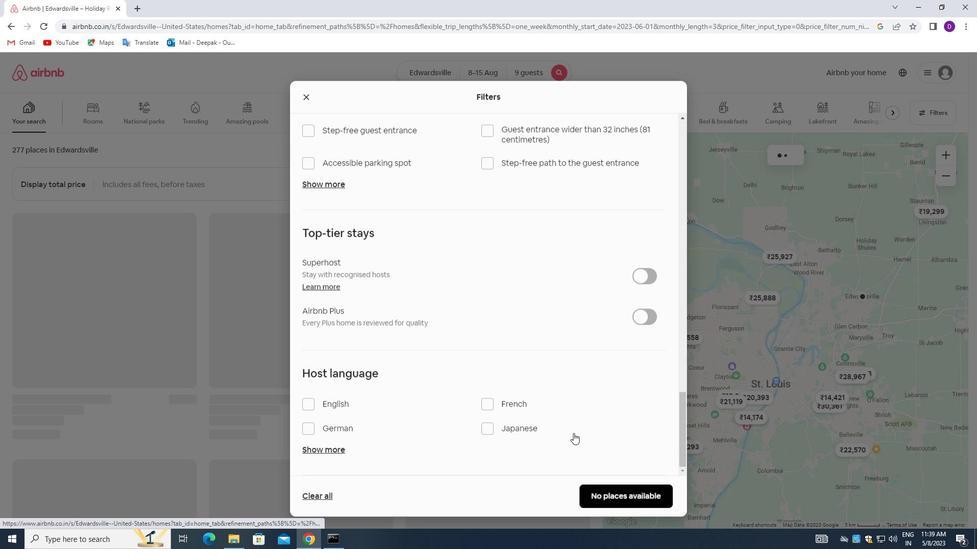 
